 Task: Create a rule from the Recommended list, Task Added to this Project -> add SubTasks in the project AuraTech with SubTasks Gather and Analyse Requirements , Design and Implement Solution , System Test and UAT , Release to Production / Go Live
Action: Mouse moved to (461, 329)
Screenshot: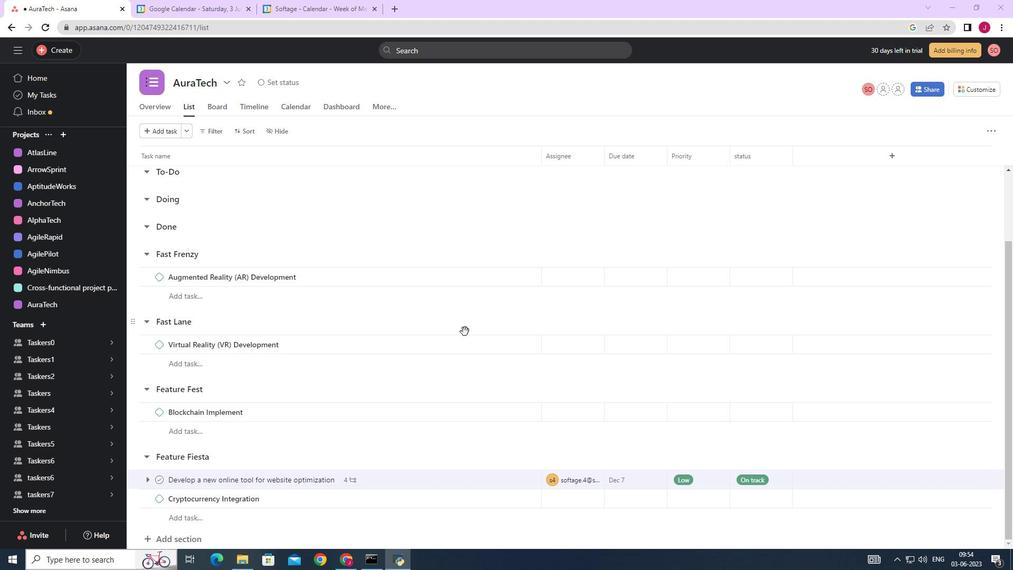 
Action: Mouse scrolled (461, 330) with delta (0, 0)
Screenshot: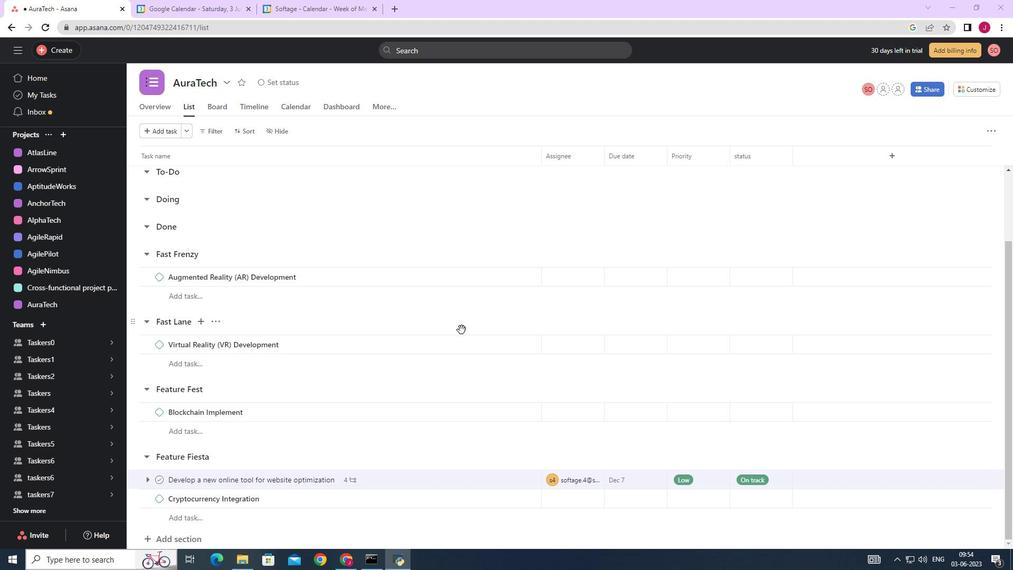 
Action: Mouse scrolled (461, 330) with delta (0, 0)
Screenshot: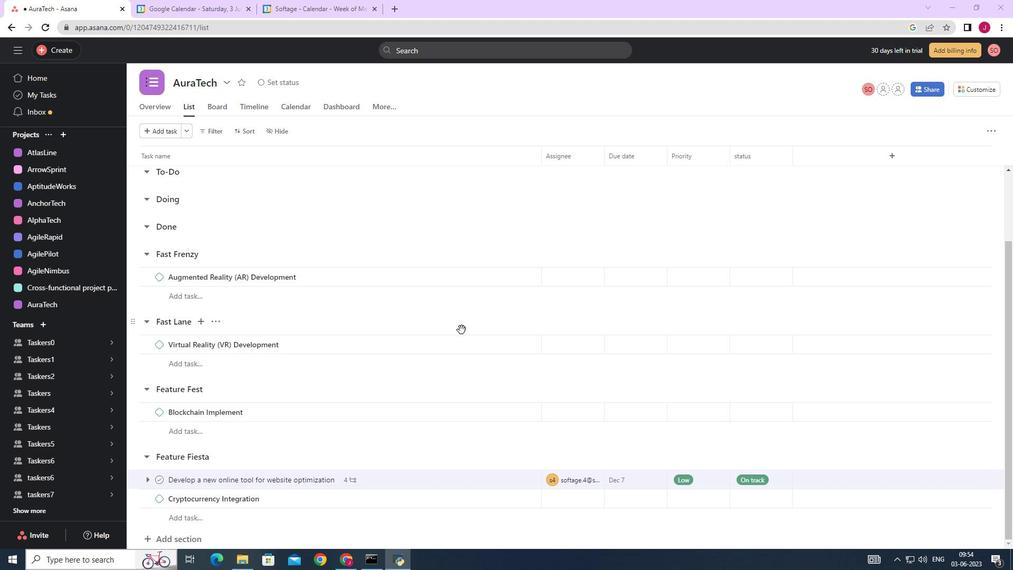 
Action: Mouse scrolled (461, 330) with delta (0, 0)
Screenshot: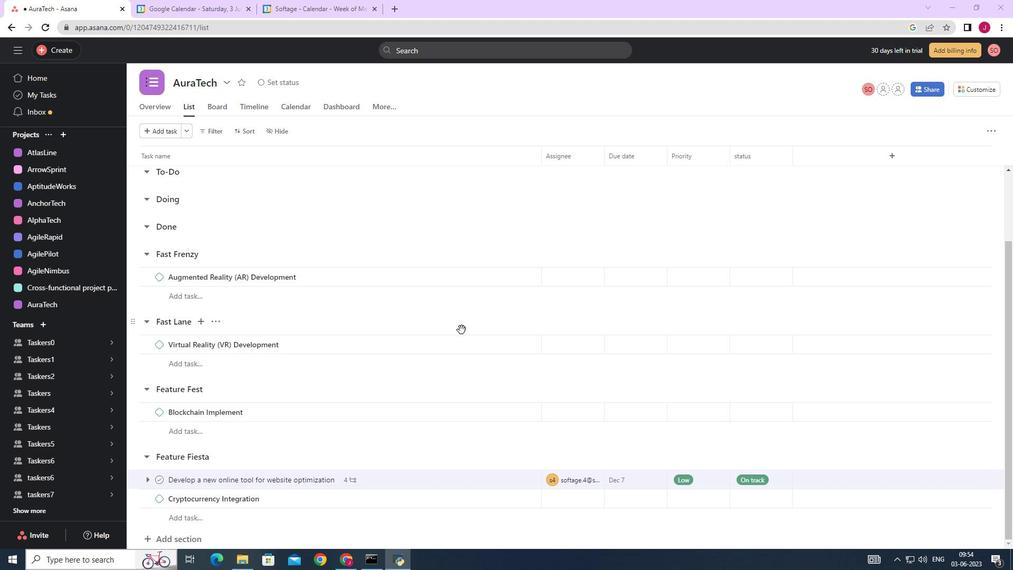 
Action: Mouse moved to (438, 309)
Screenshot: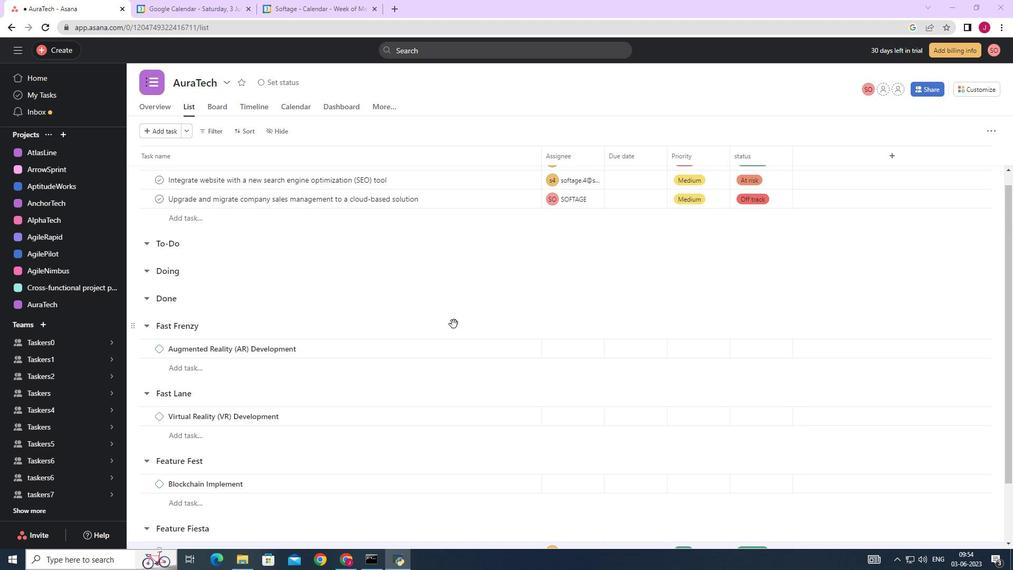 
Action: Mouse scrolled (438, 308) with delta (0, 0)
Screenshot: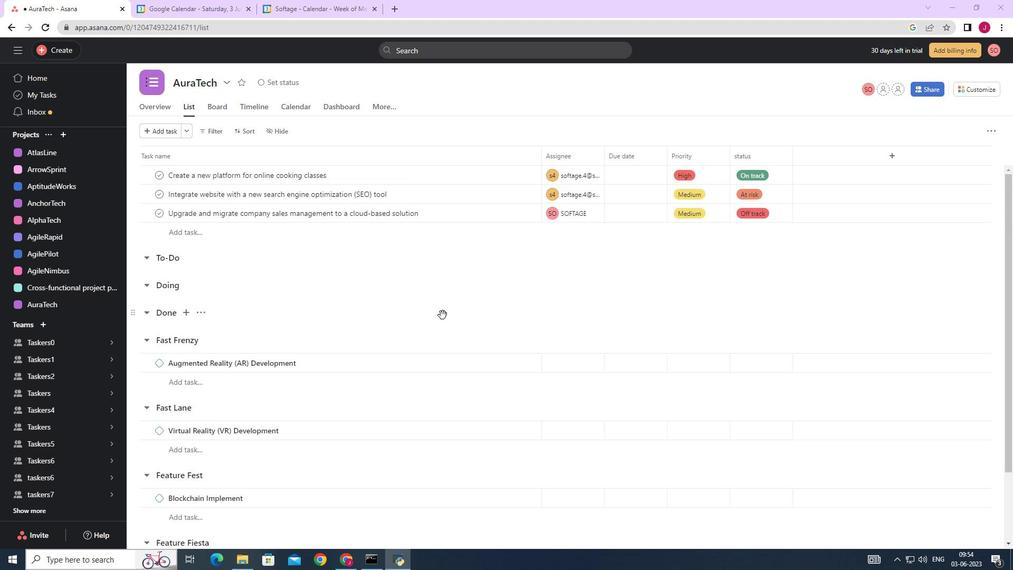 
Action: Mouse moved to (438, 309)
Screenshot: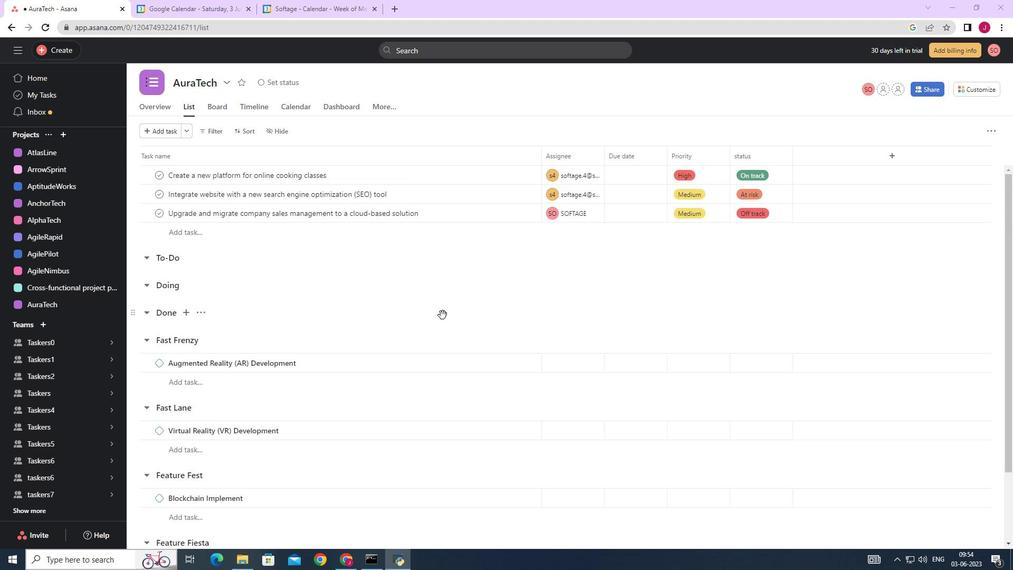 
Action: Mouse scrolled (438, 308) with delta (0, 0)
Screenshot: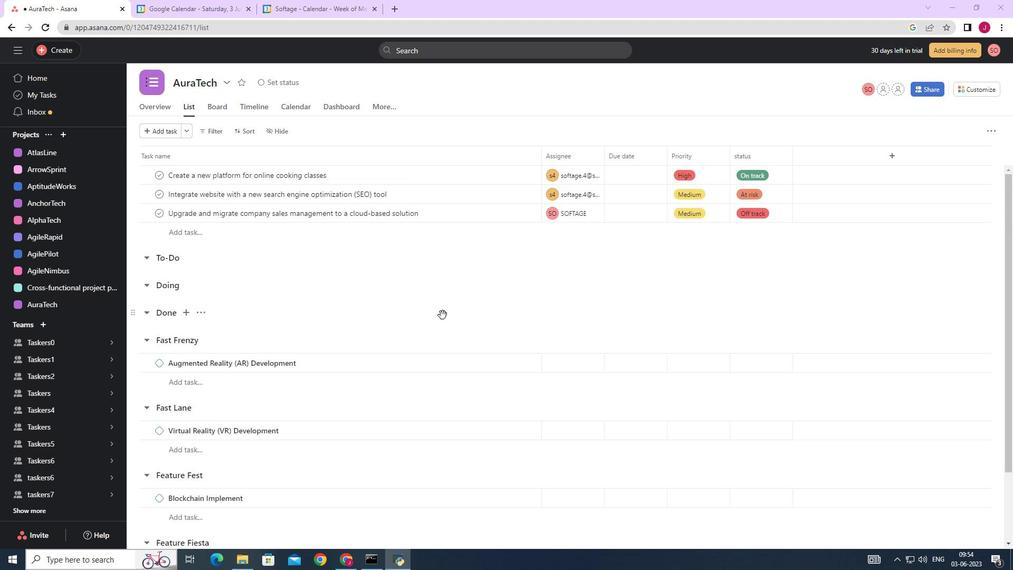 
Action: Mouse moved to (438, 308)
Screenshot: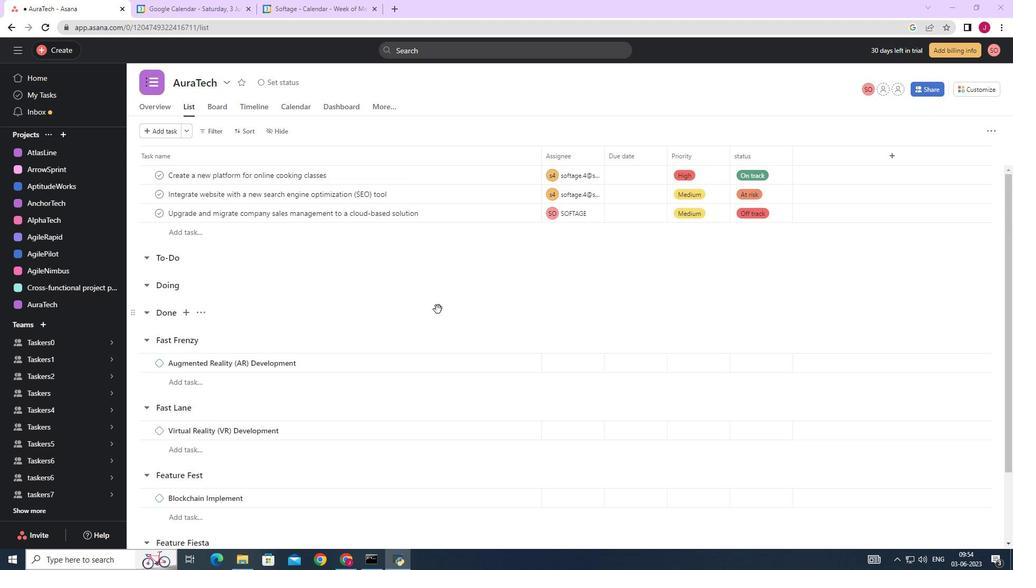 
Action: Mouse scrolled (438, 308) with delta (0, 0)
Screenshot: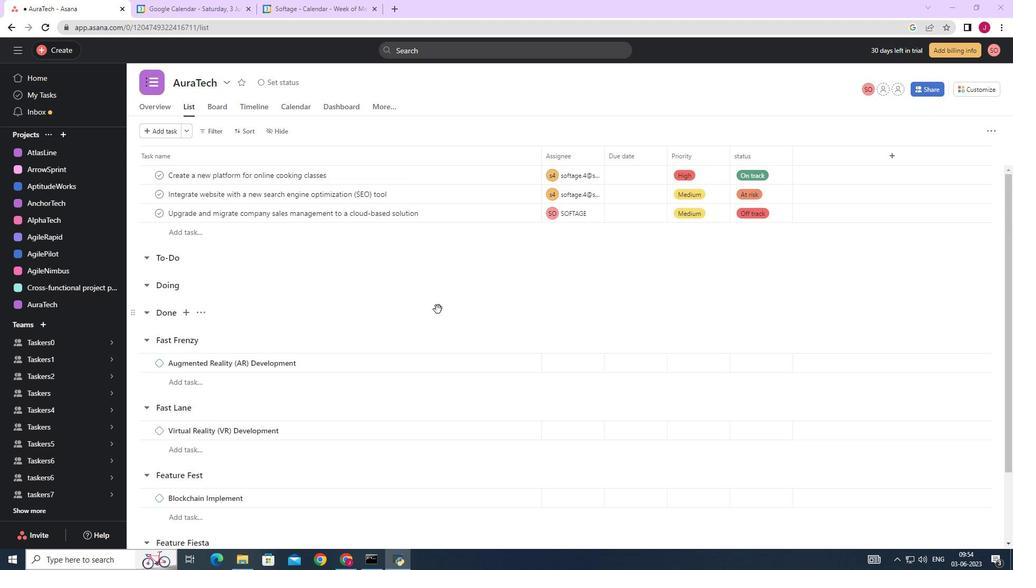 
Action: Mouse moved to (275, 287)
Screenshot: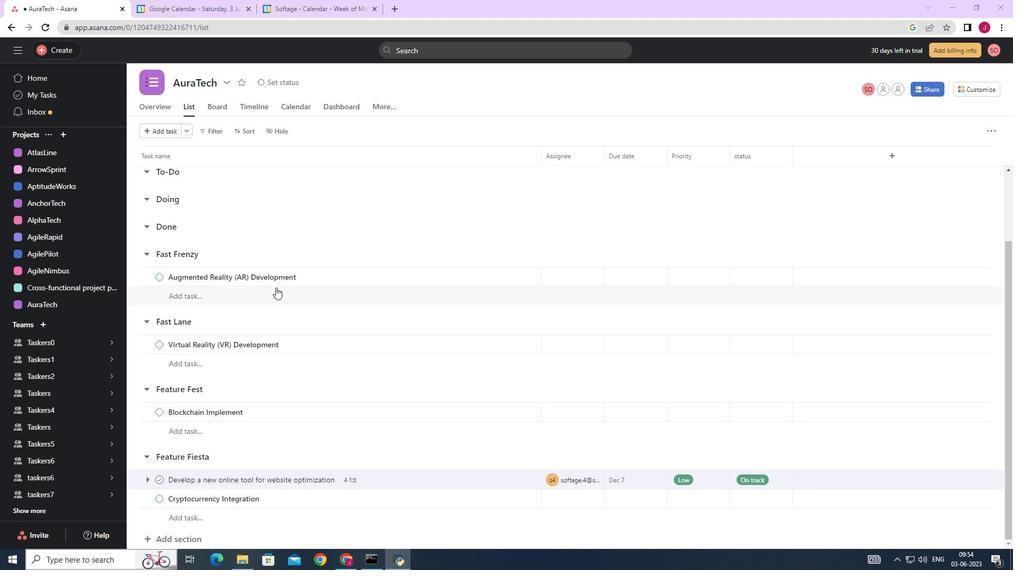 
Action: Mouse scrolled (275, 288) with delta (0, 0)
Screenshot: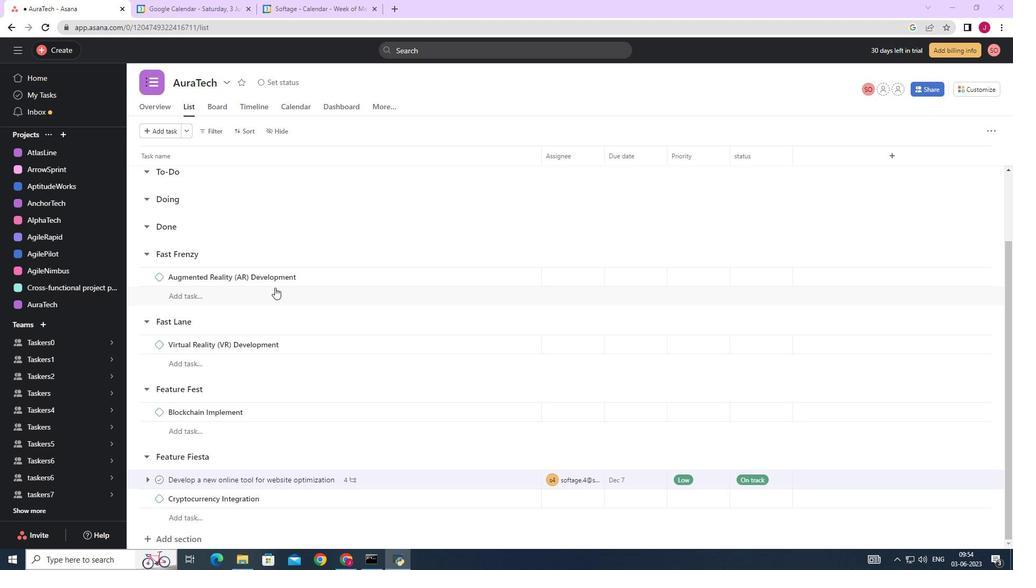 
Action: Mouse moved to (82, 229)
Screenshot: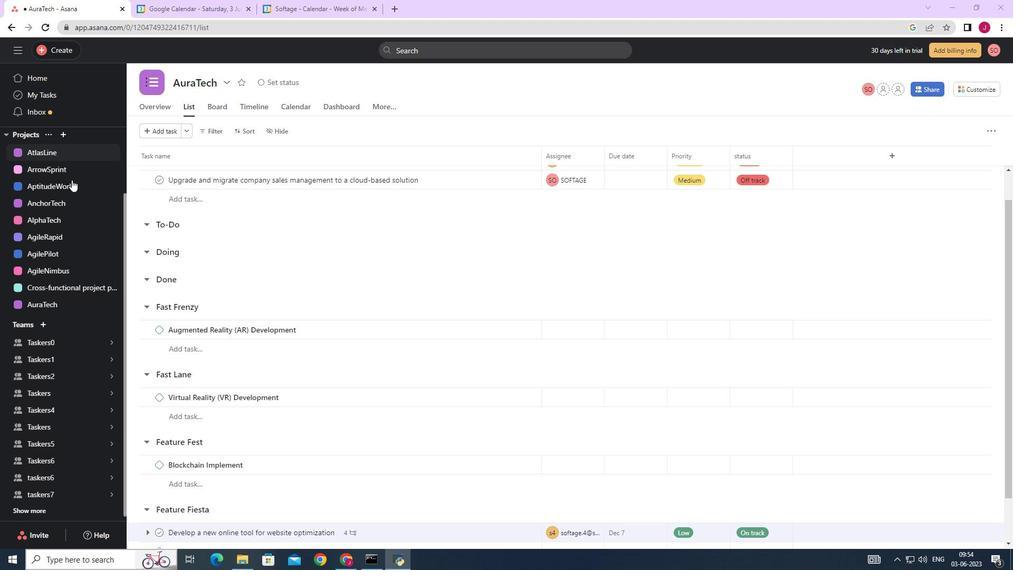 
Action: Mouse scrolled (82, 229) with delta (0, 0)
Screenshot: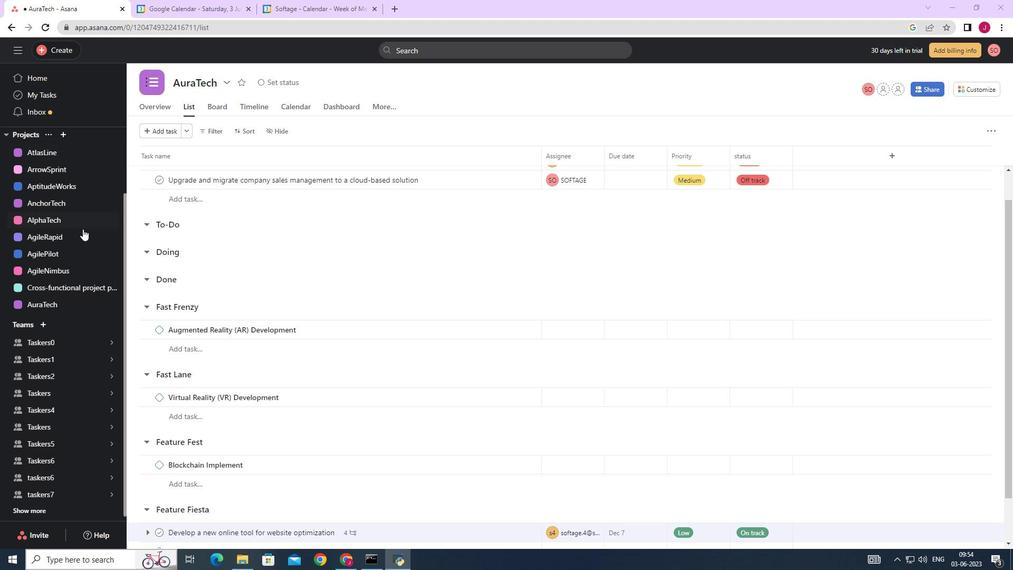 
Action: Mouse scrolled (82, 229) with delta (0, 0)
Screenshot: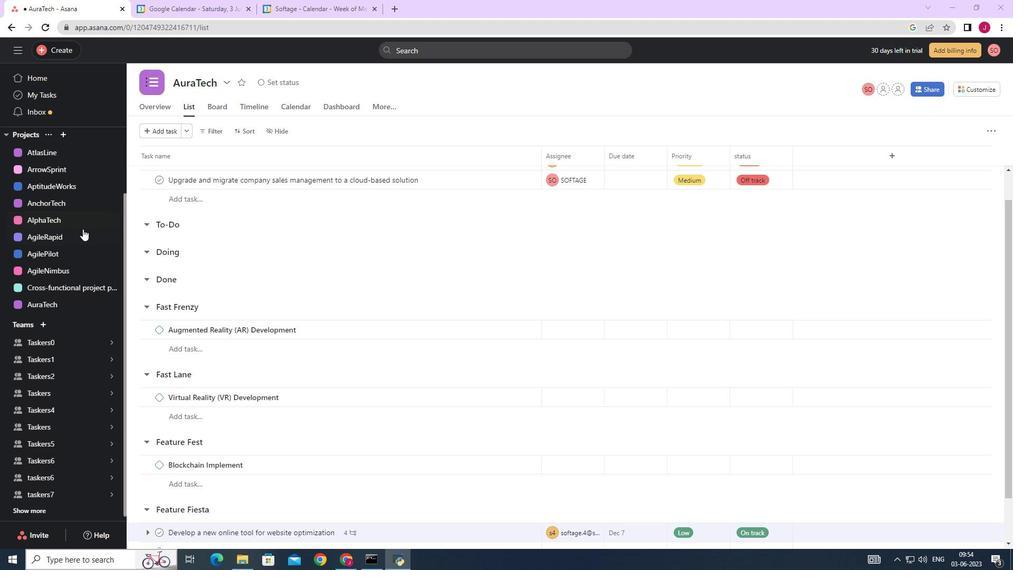 
Action: Mouse scrolled (82, 229) with delta (0, 0)
Screenshot: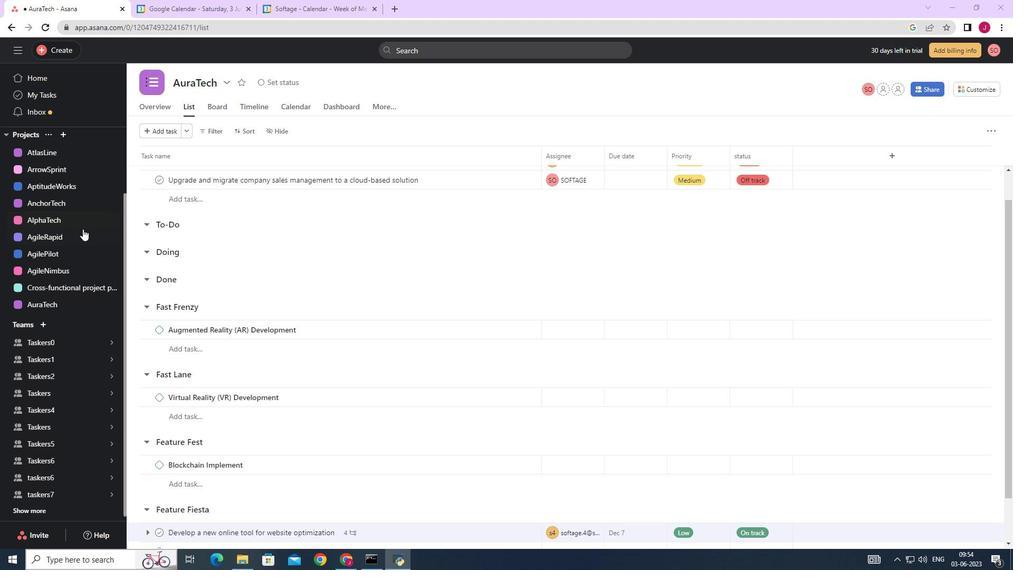 
Action: Mouse moved to (80, 226)
Screenshot: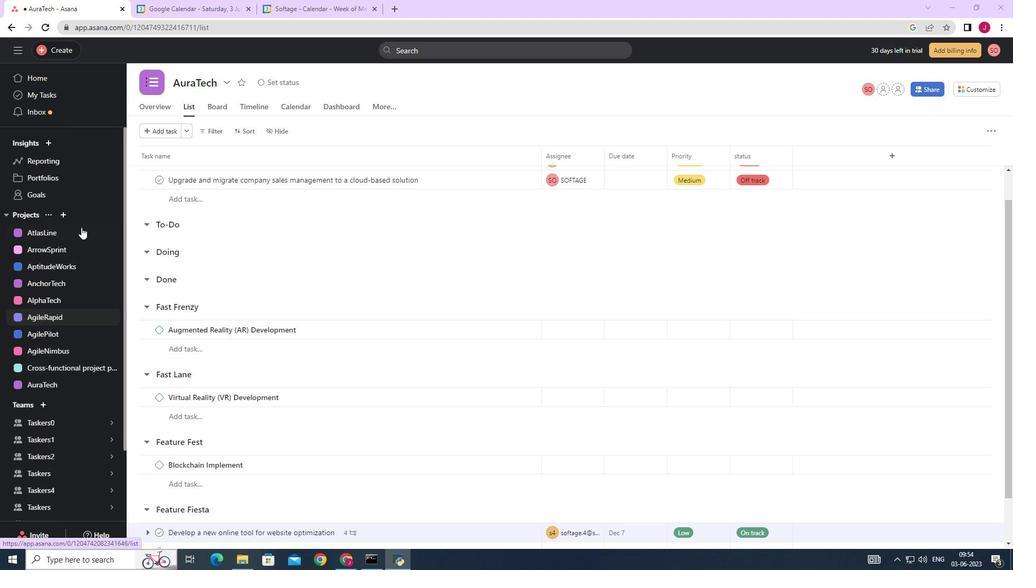 
Action: Mouse scrolled (80, 226) with delta (0, 0)
Screenshot: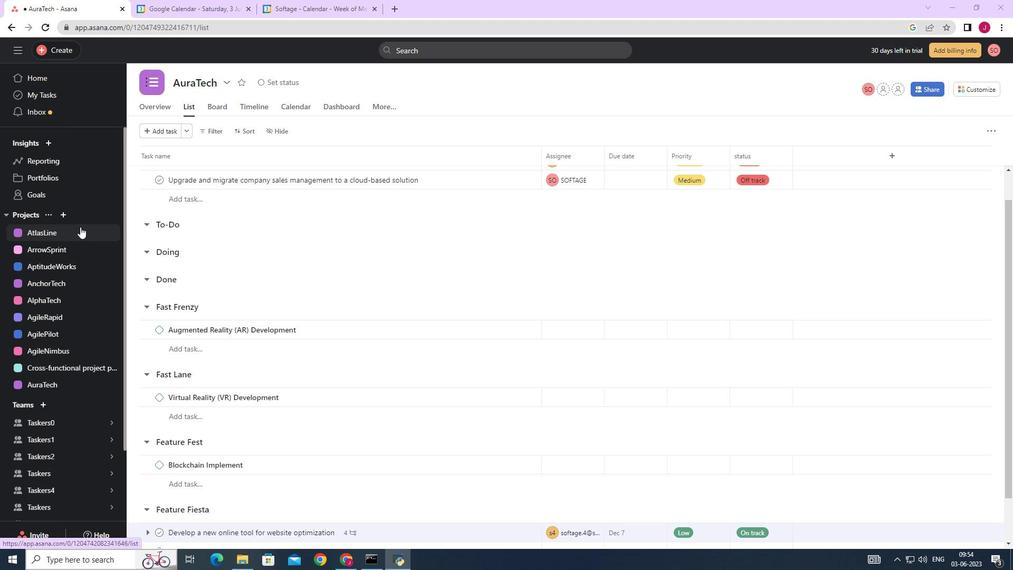 
Action: Mouse scrolled (80, 226) with delta (0, 0)
Screenshot: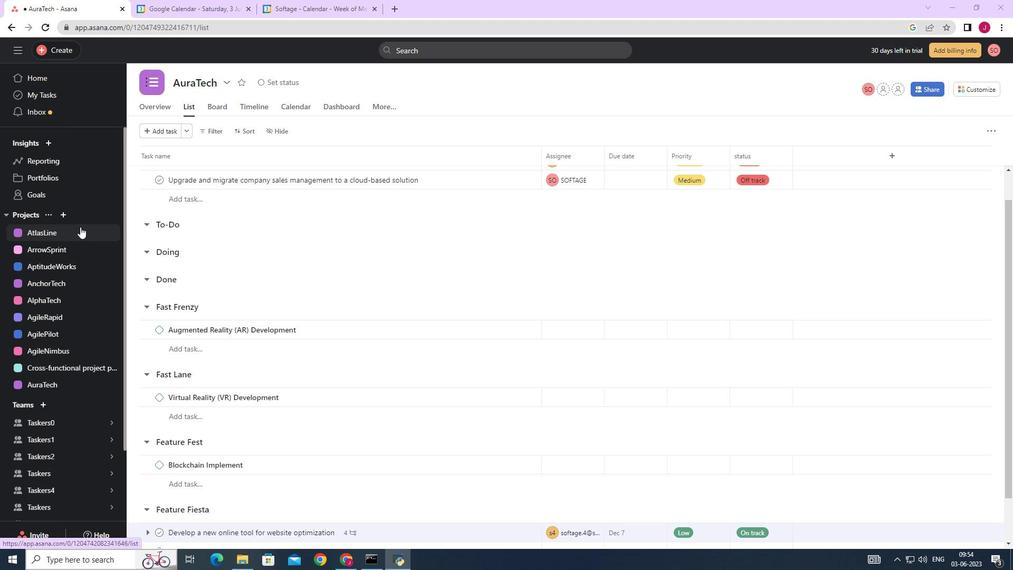
Action: Mouse scrolled (80, 226) with delta (0, 0)
Screenshot: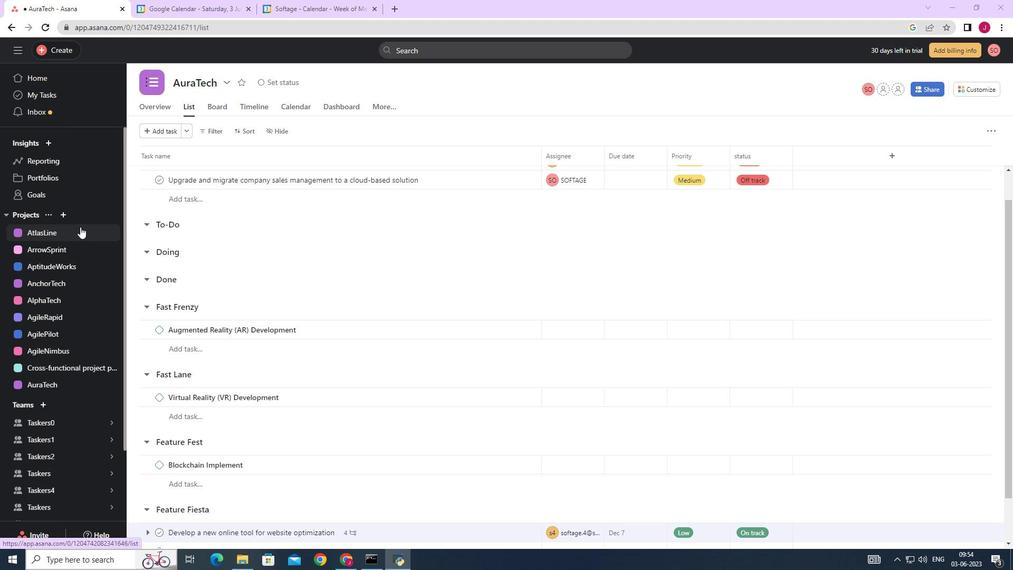 
Action: Mouse scrolled (80, 226) with delta (0, 0)
Screenshot: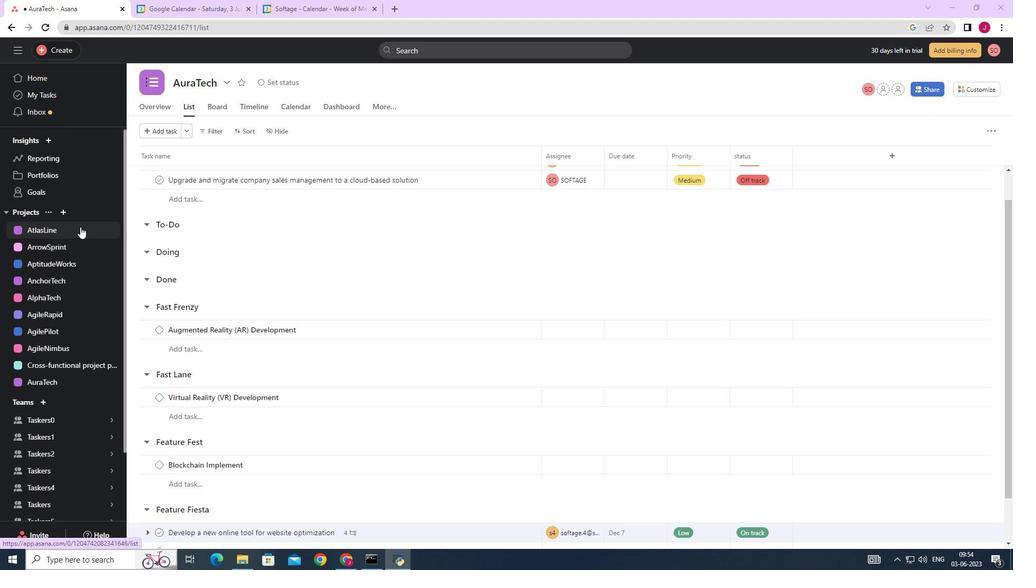 
Action: Mouse moved to (507, 328)
Screenshot: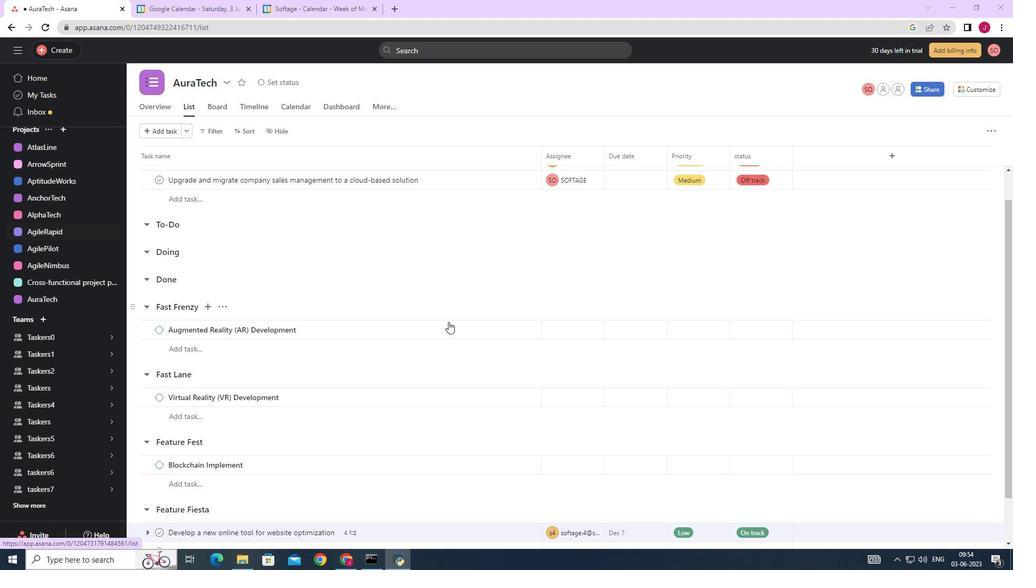 
Action: Mouse scrolled (507, 328) with delta (0, 0)
Screenshot: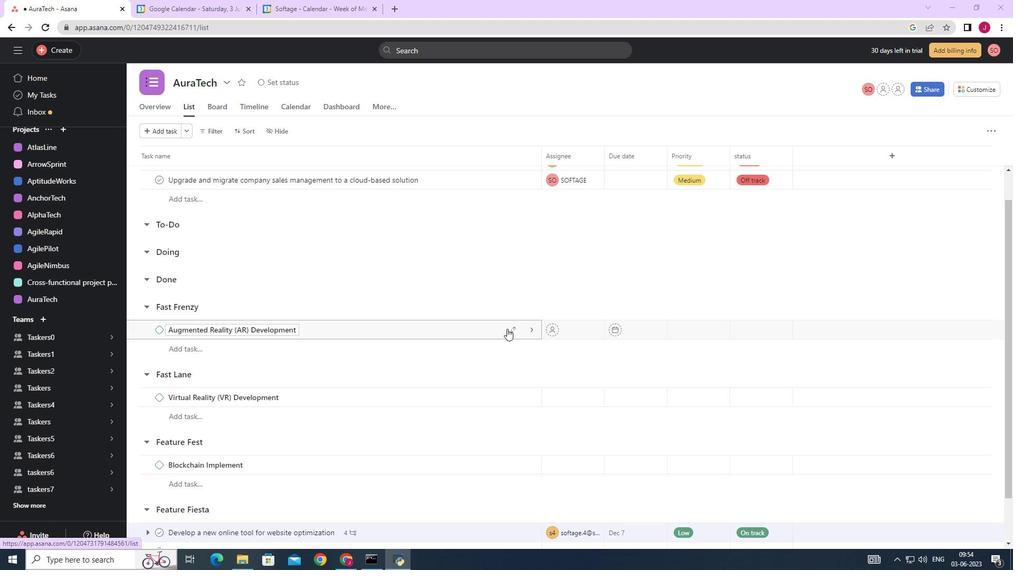 
Action: Mouse scrolled (507, 328) with delta (0, 0)
Screenshot: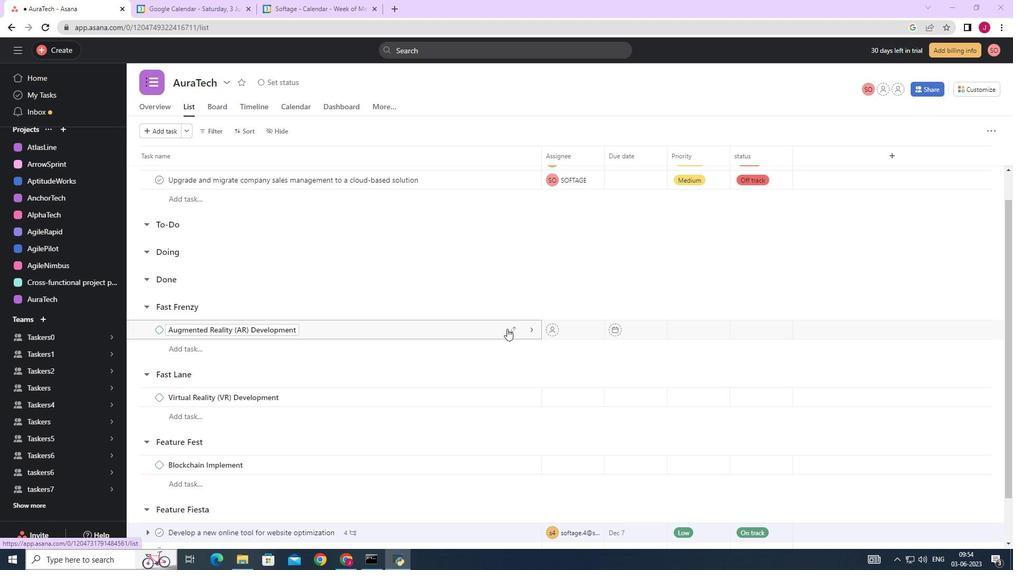 
Action: Mouse scrolled (507, 328) with delta (0, 0)
Screenshot: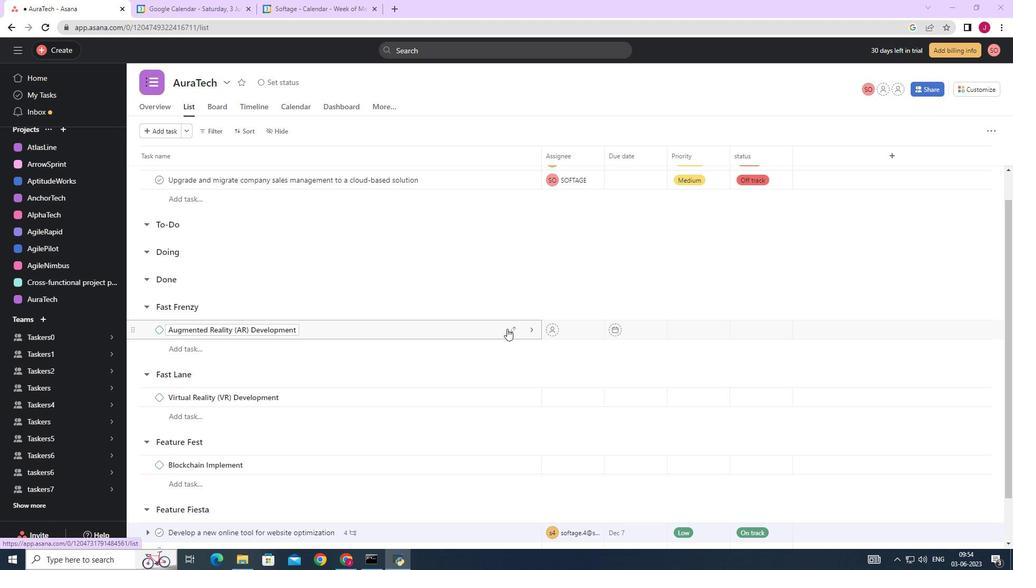 
Action: Mouse scrolled (507, 328) with delta (0, 0)
Screenshot: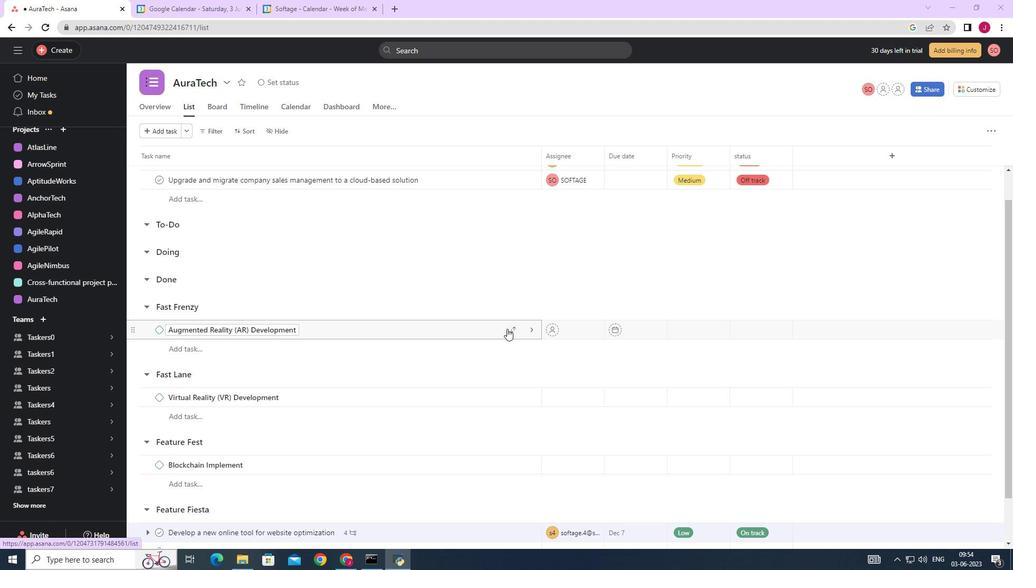 
Action: Mouse moved to (476, 339)
Screenshot: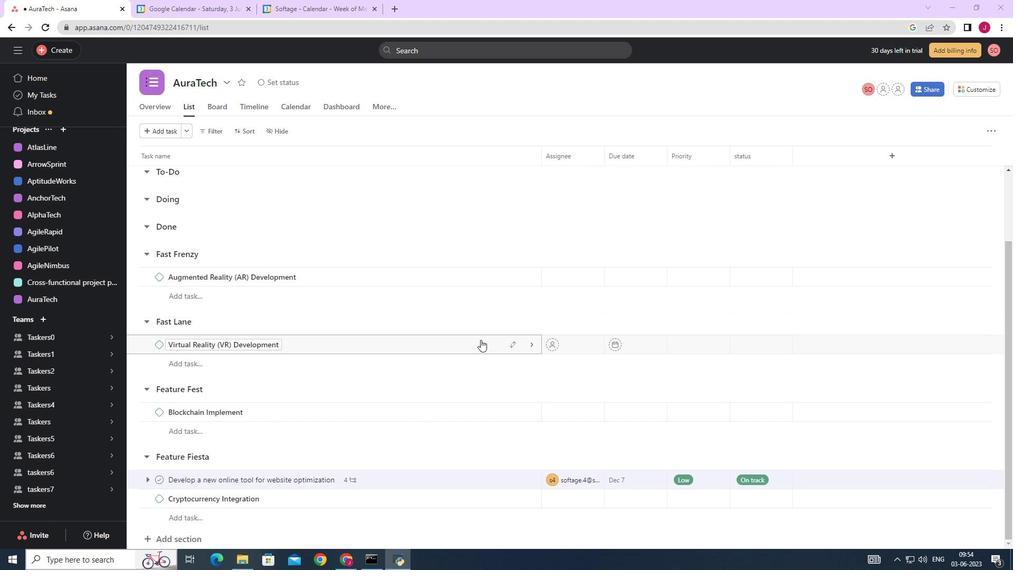 
Action: Mouse scrolled (476, 339) with delta (0, 0)
Screenshot: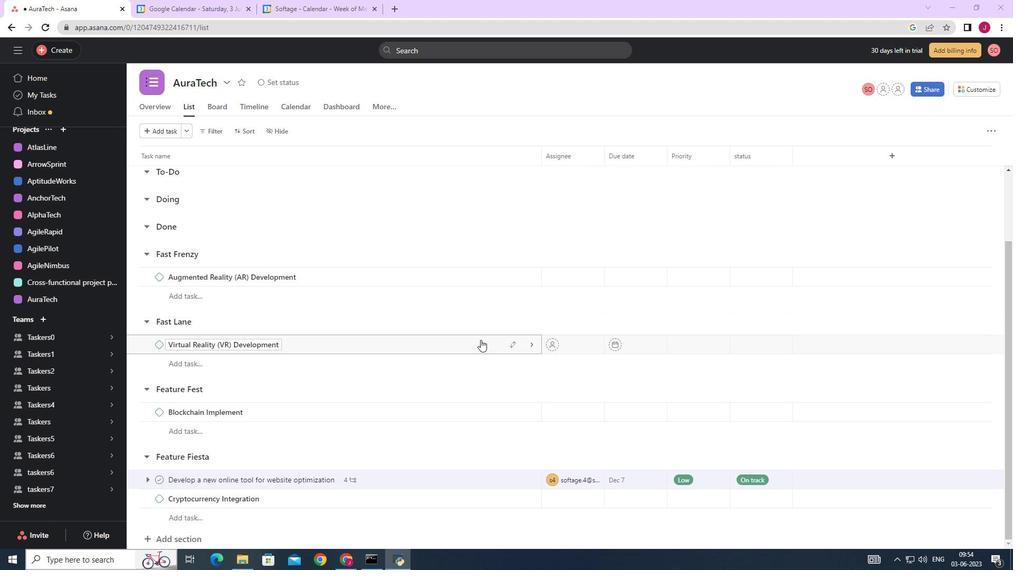 
Action: Mouse scrolled (476, 339) with delta (0, 0)
Screenshot: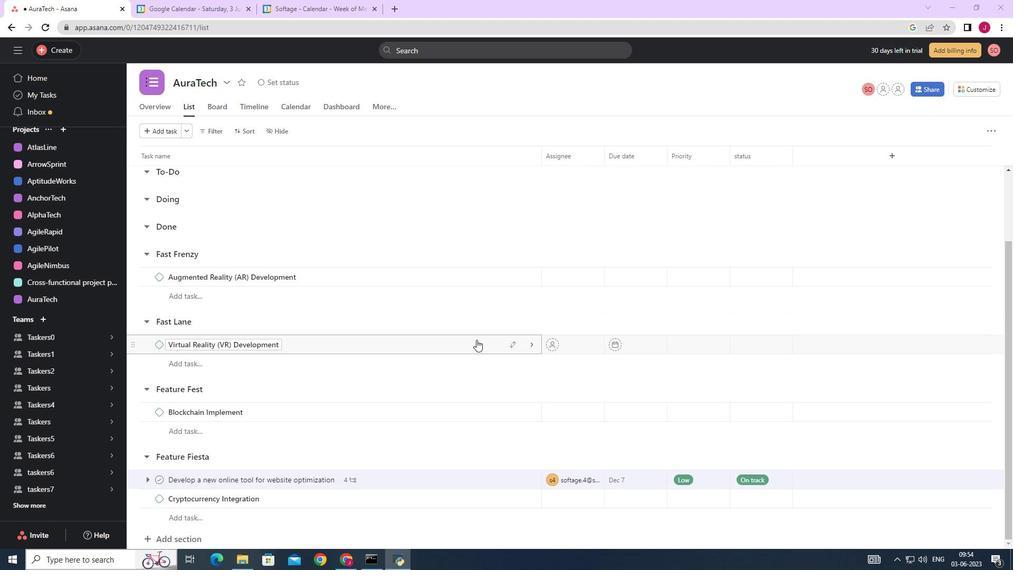 
Action: Mouse scrolled (476, 339) with delta (0, 0)
Screenshot: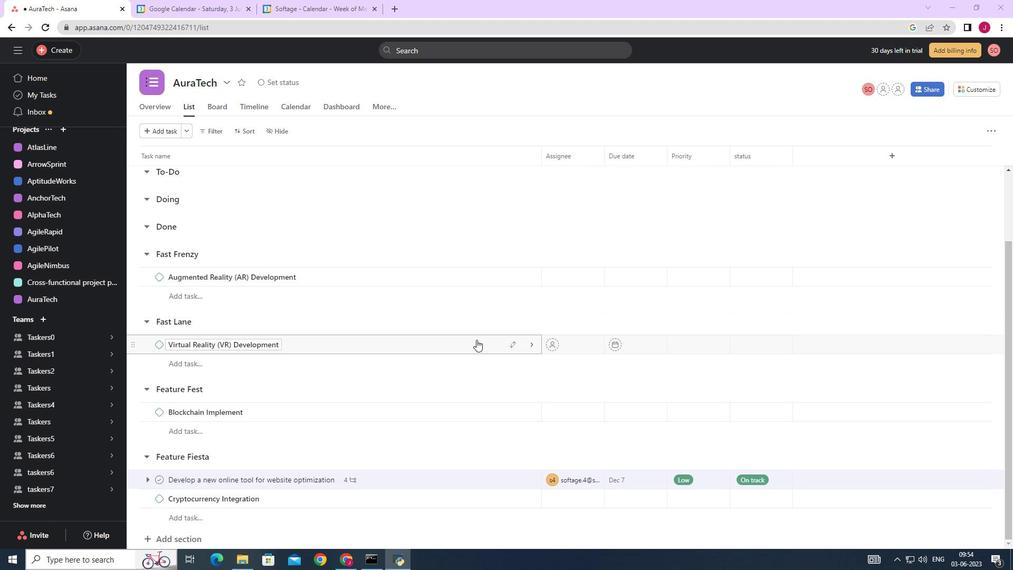 
Action: Mouse scrolled (476, 339) with delta (0, 0)
Screenshot: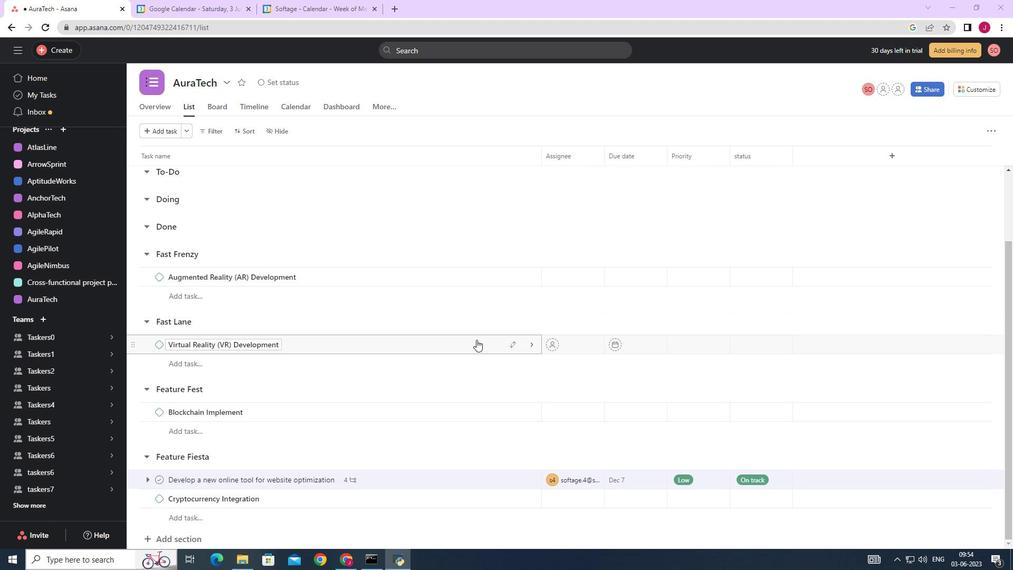
Action: Mouse scrolled (476, 339) with delta (0, 0)
Screenshot: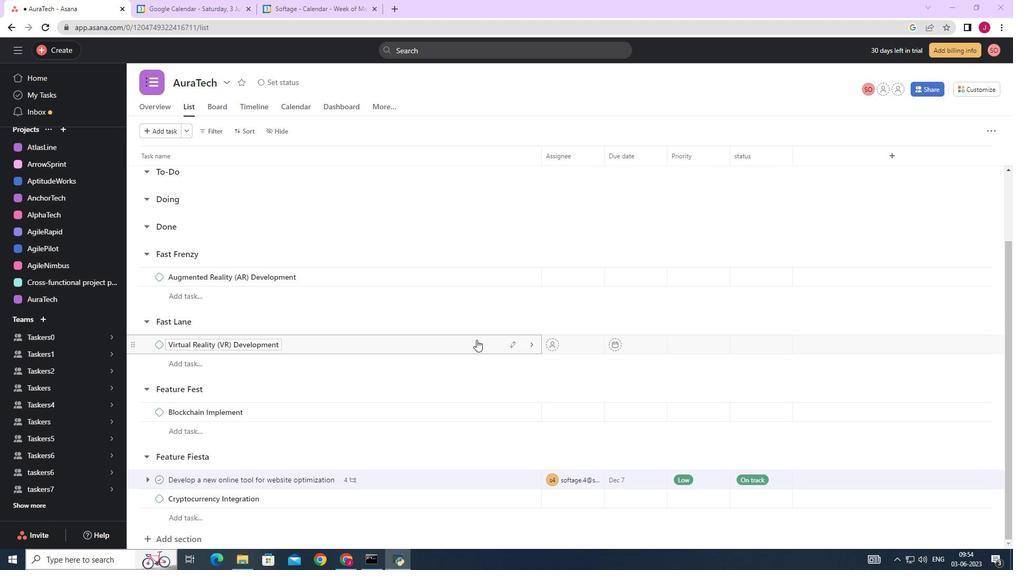 
Action: Mouse moved to (991, 90)
Screenshot: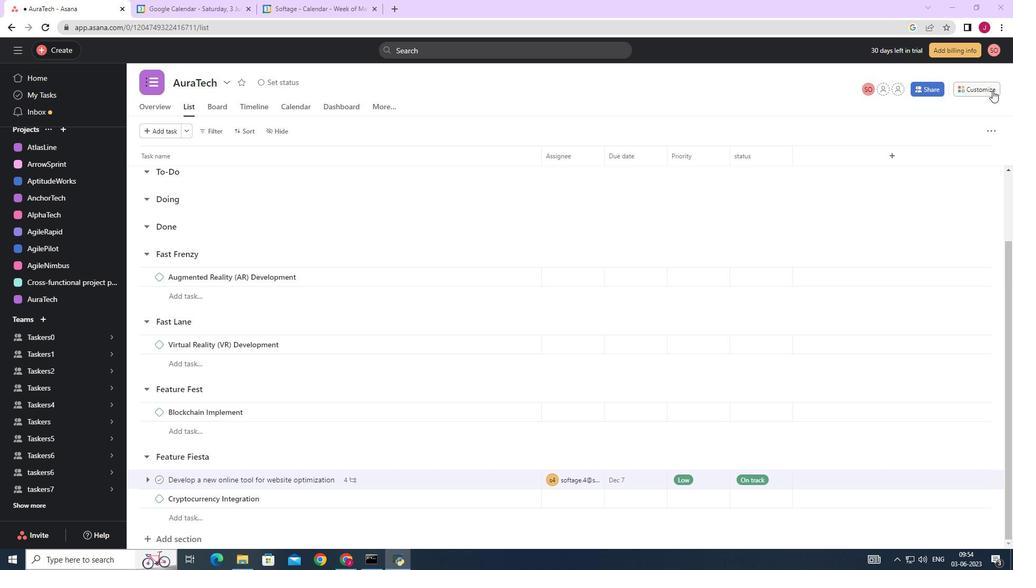 
Action: Mouse pressed left at (991, 90)
Screenshot: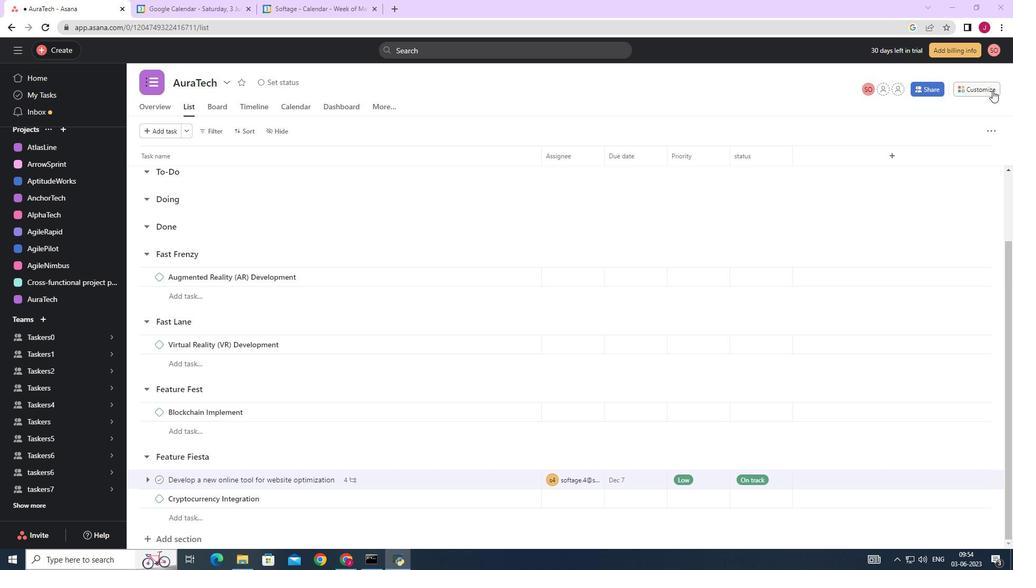 
Action: Mouse moved to (790, 224)
Screenshot: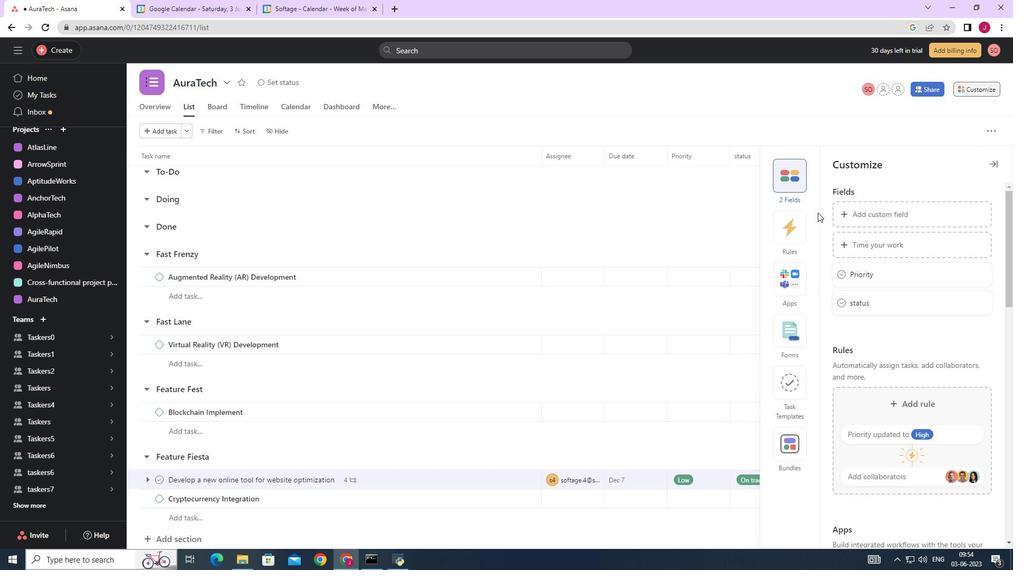 
Action: Mouse pressed left at (790, 224)
Screenshot: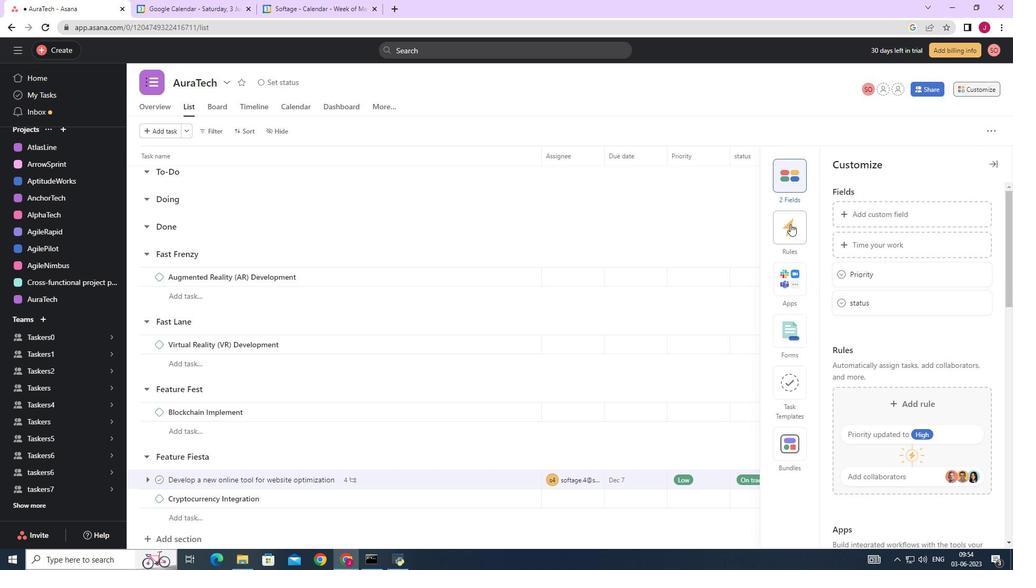 
Action: Mouse moved to (883, 247)
Screenshot: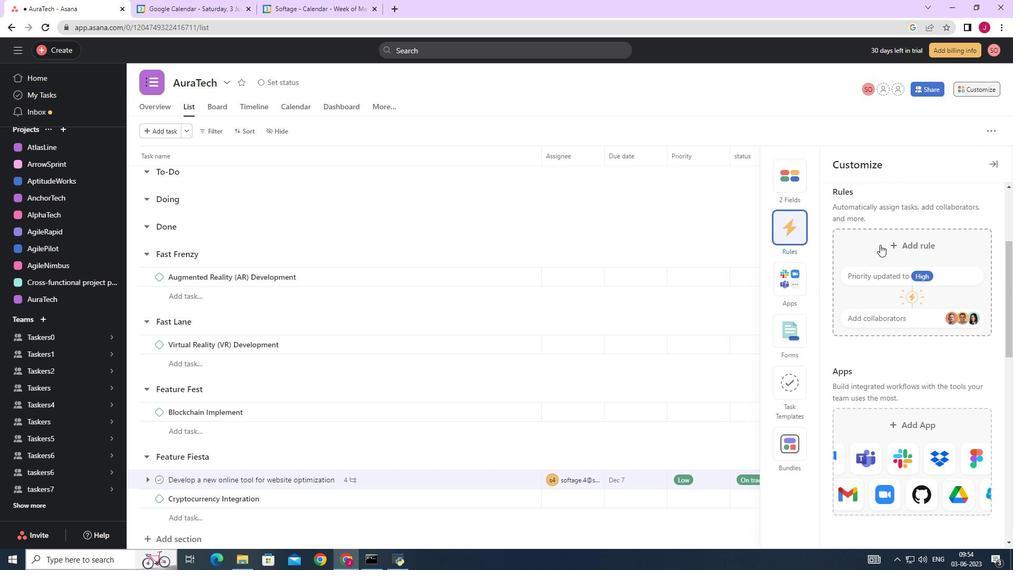 
Action: Mouse pressed left at (883, 247)
Screenshot: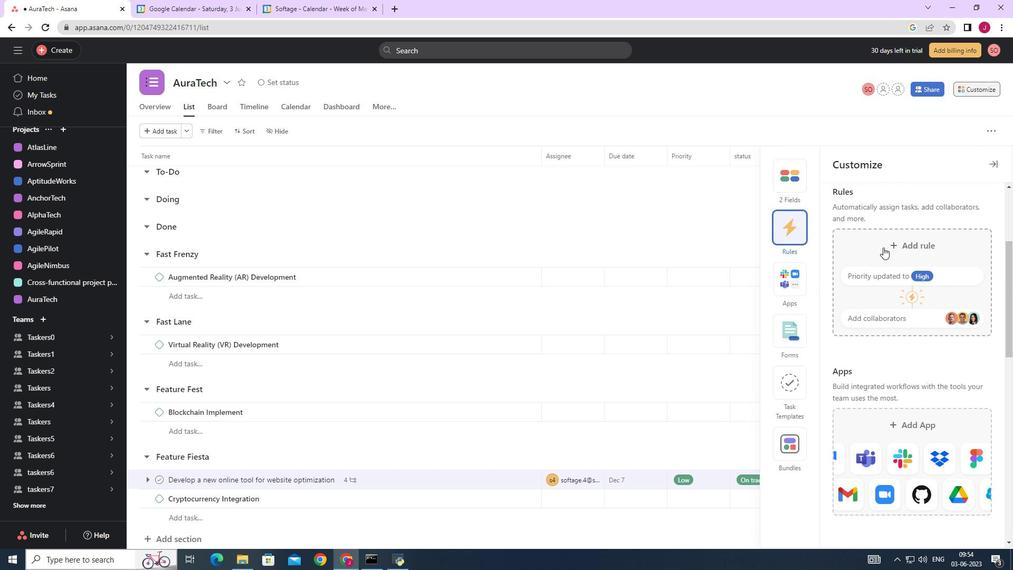 
Action: Mouse moved to (419, 147)
Screenshot: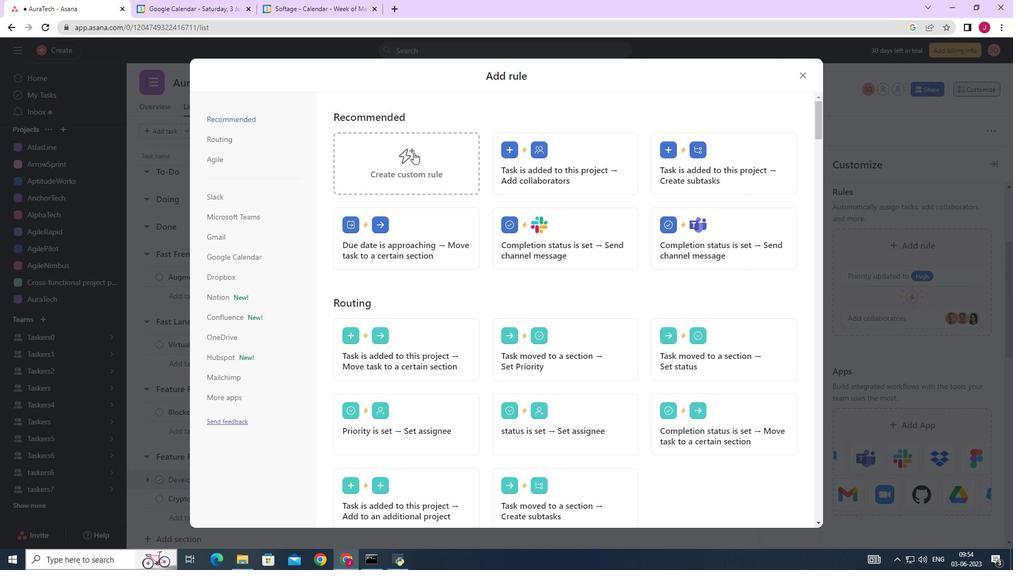 
Action: Mouse pressed left at (419, 147)
Screenshot: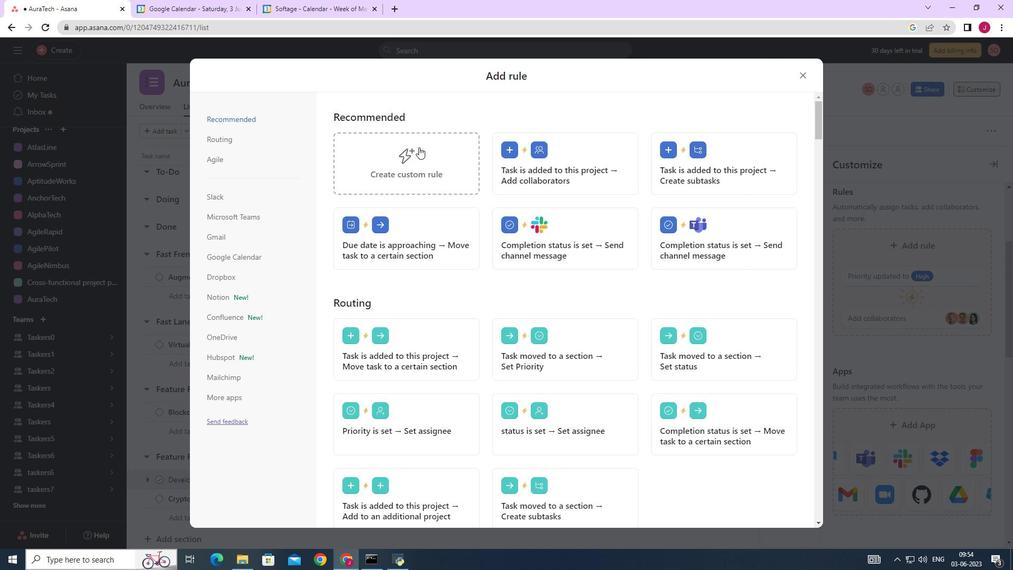 
Action: Mouse moved to (508, 282)
Screenshot: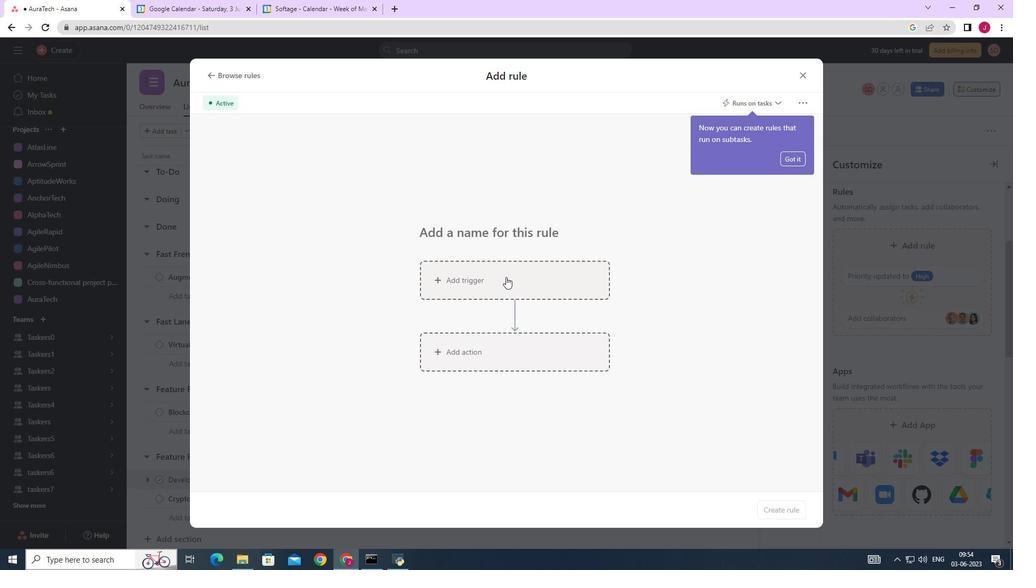 
Action: Mouse pressed left at (508, 282)
Screenshot: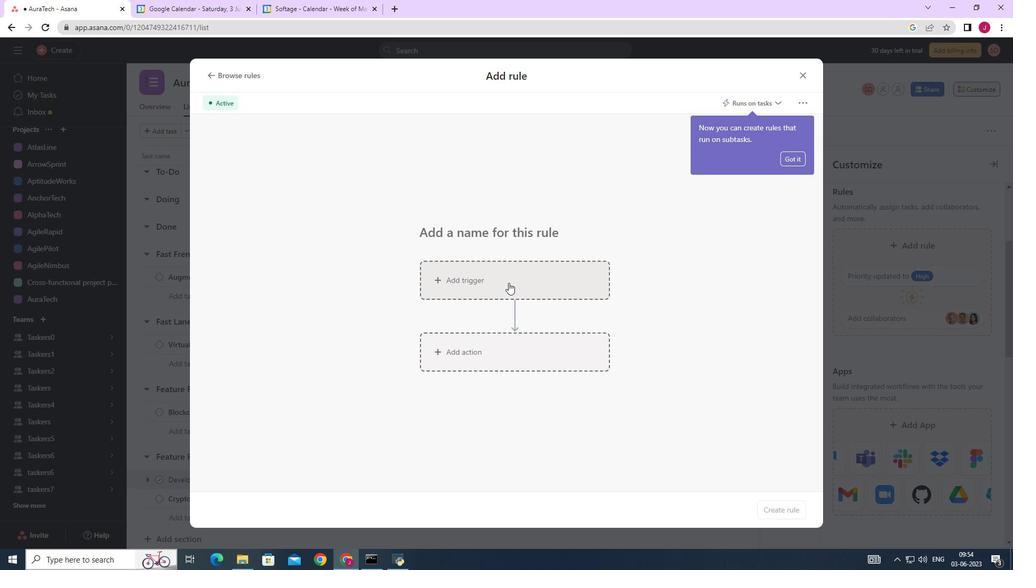 
Action: Mouse moved to (437, 350)
Screenshot: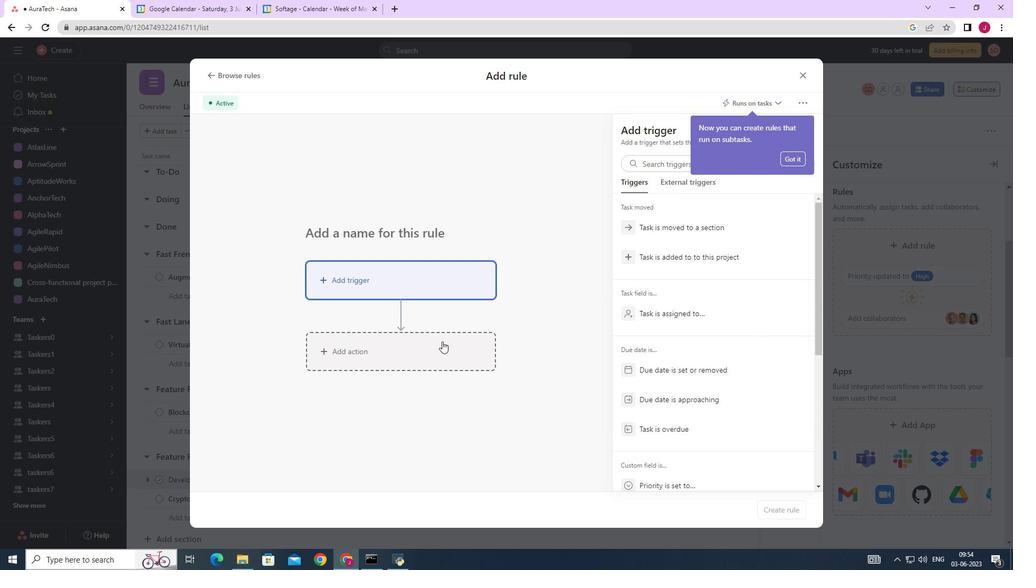 
Action: Mouse pressed left at (437, 350)
Screenshot: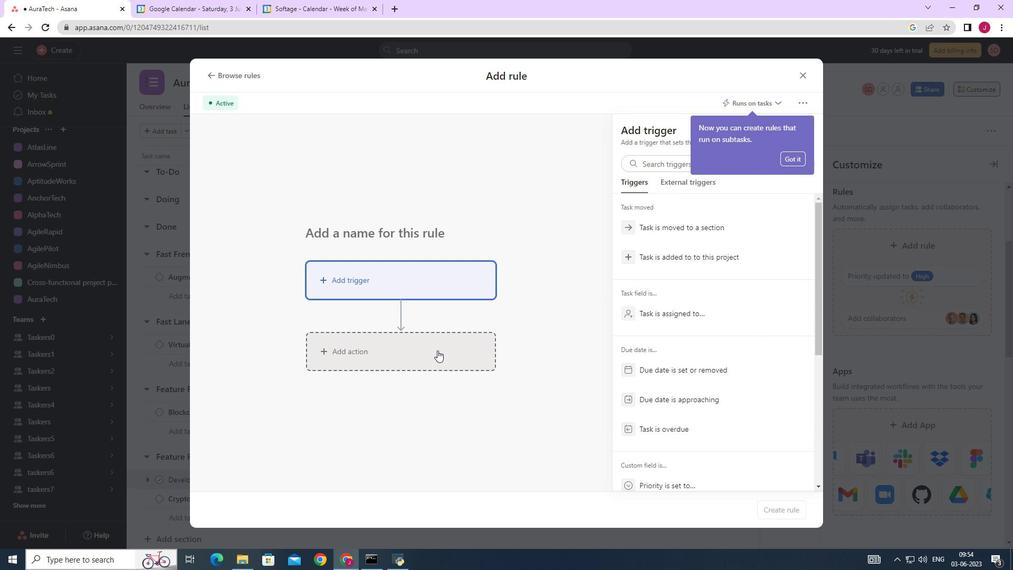 
Action: Mouse moved to (739, 308)
Screenshot: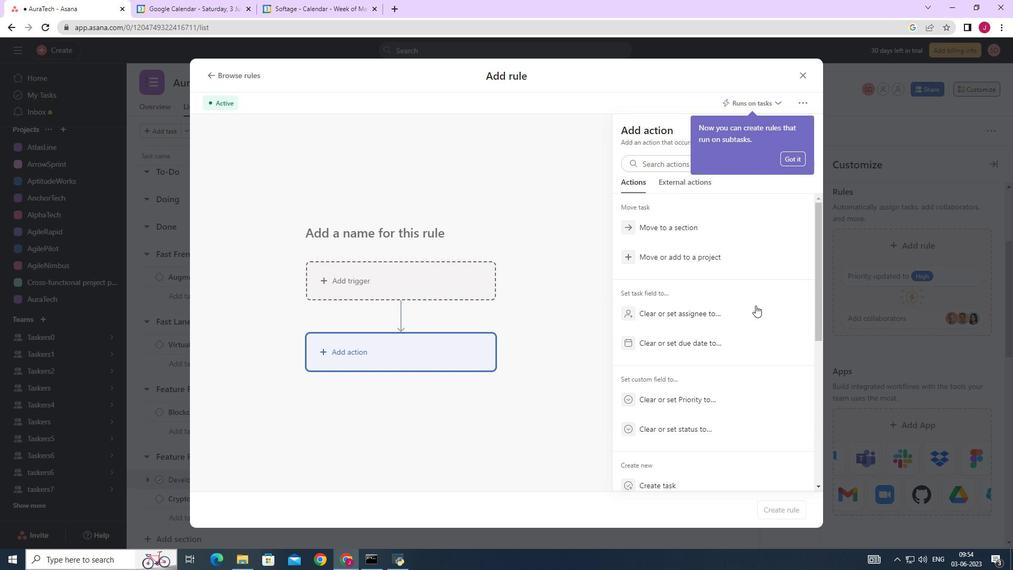 
Action: Mouse scrolled (739, 307) with delta (0, 0)
Screenshot: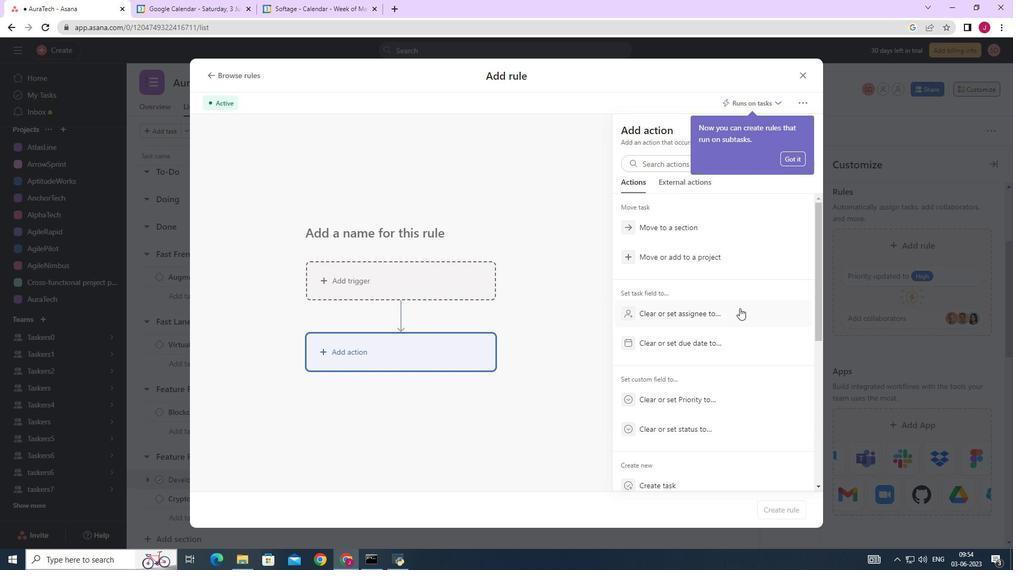 
Action: Mouse moved to (739, 308)
Screenshot: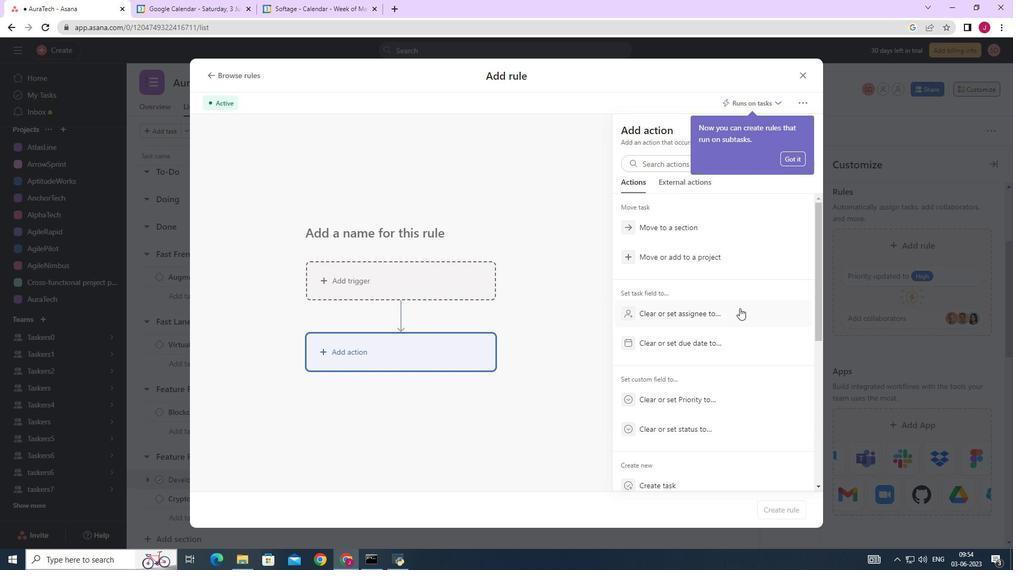 
Action: Mouse scrolled (739, 308) with delta (0, 0)
Screenshot: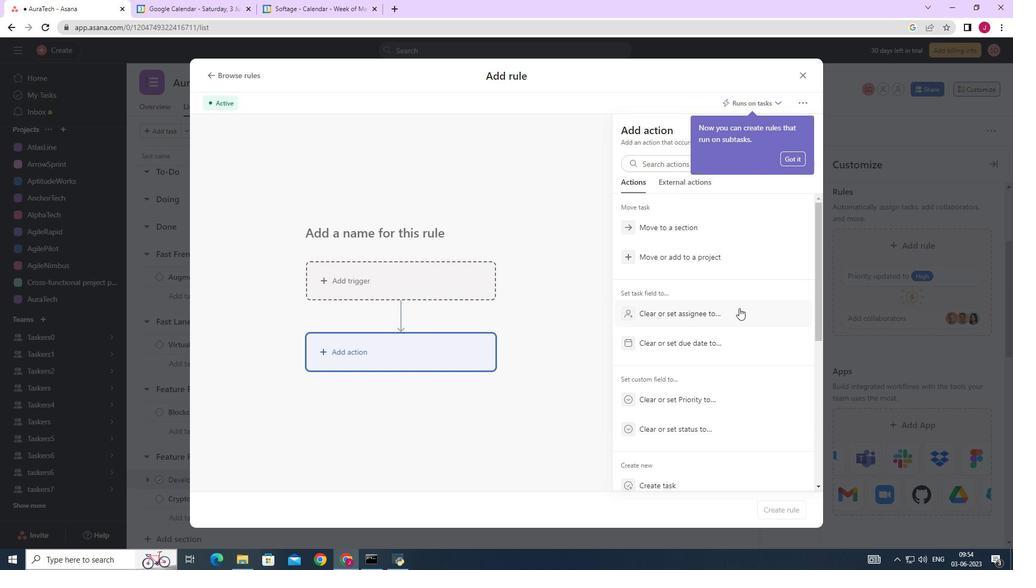 
Action: Mouse scrolled (739, 308) with delta (0, 0)
Screenshot: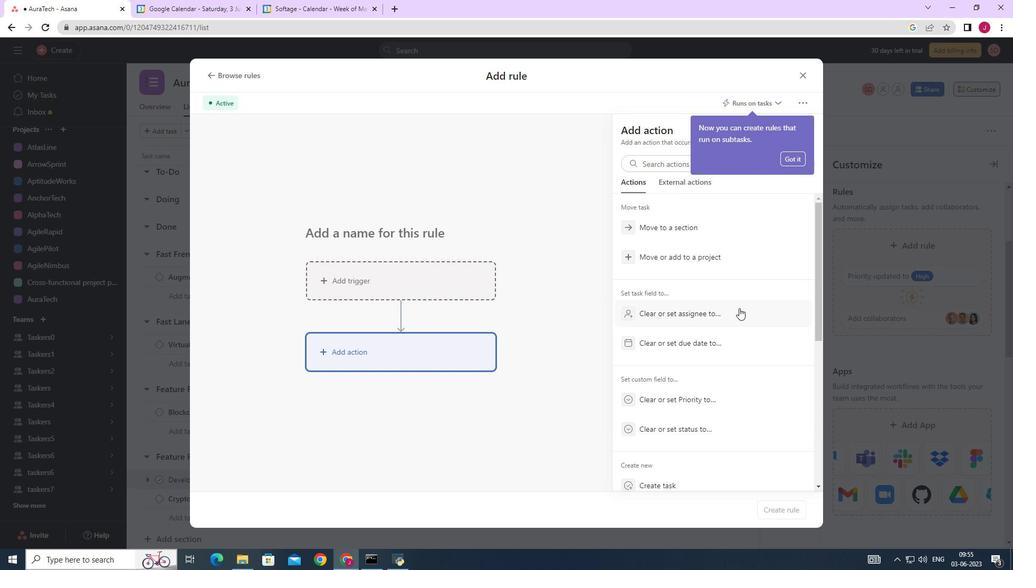 
Action: Mouse scrolled (739, 308) with delta (0, 0)
Screenshot: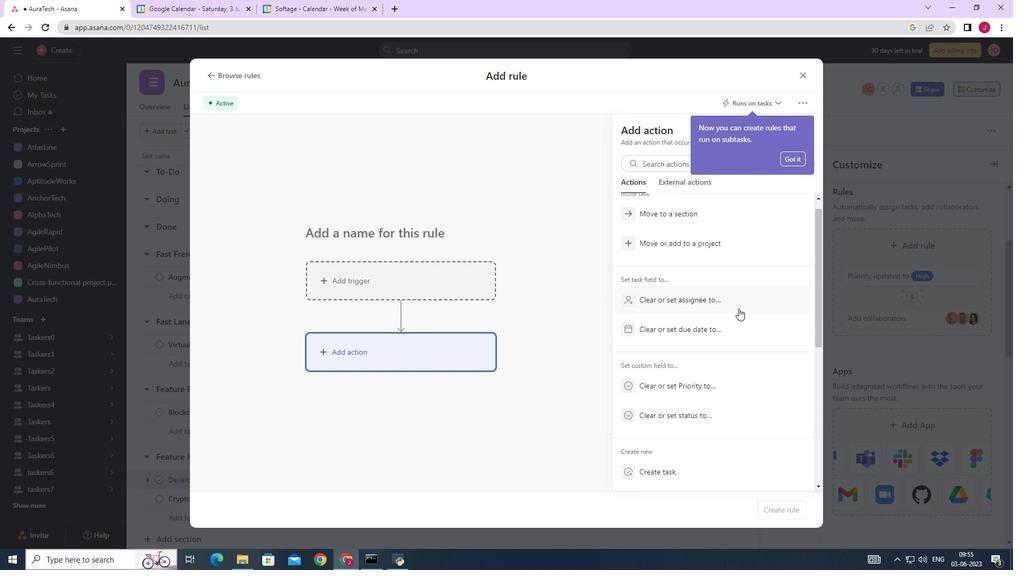
Action: Mouse moved to (795, 158)
Screenshot: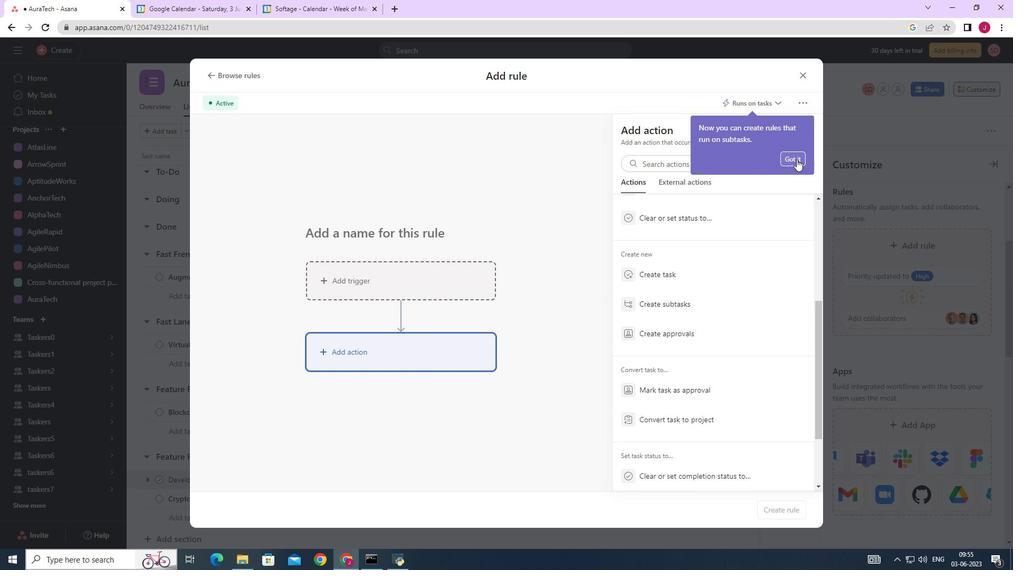 
Action: Mouse pressed left at (795, 158)
Screenshot: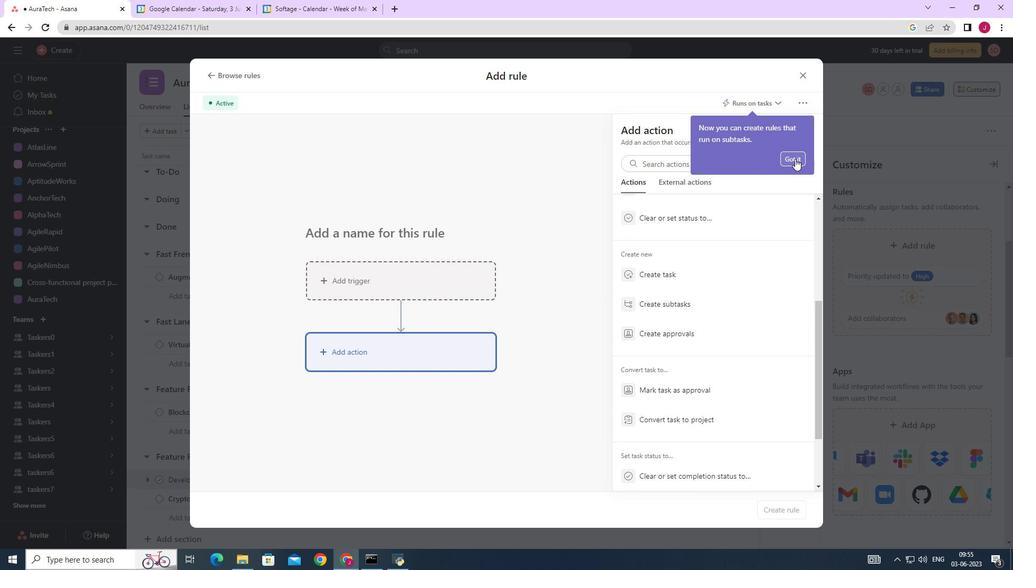 
Action: Mouse moved to (719, 286)
Screenshot: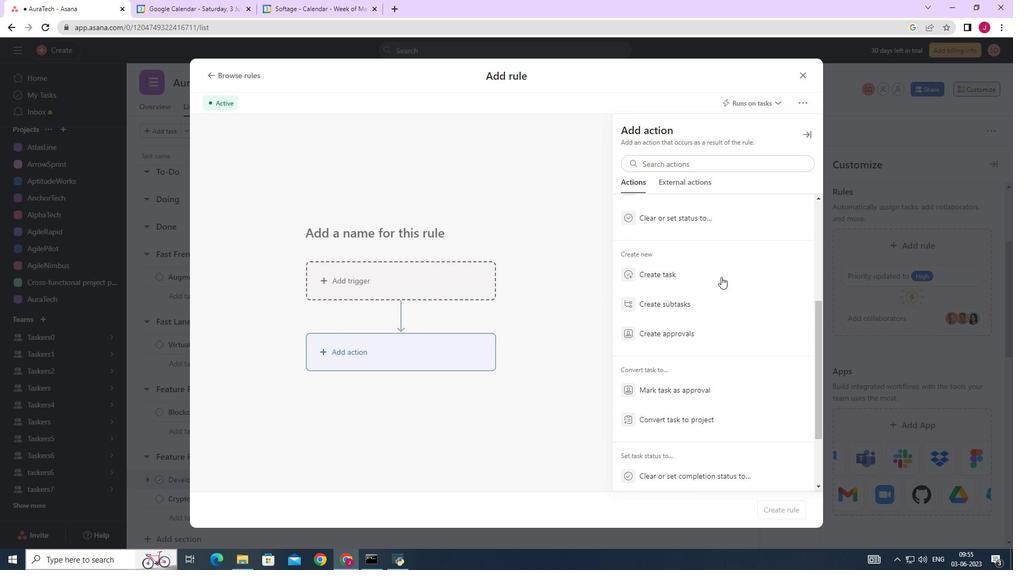 
Action: Mouse scrolled (719, 286) with delta (0, 0)
Screenshot: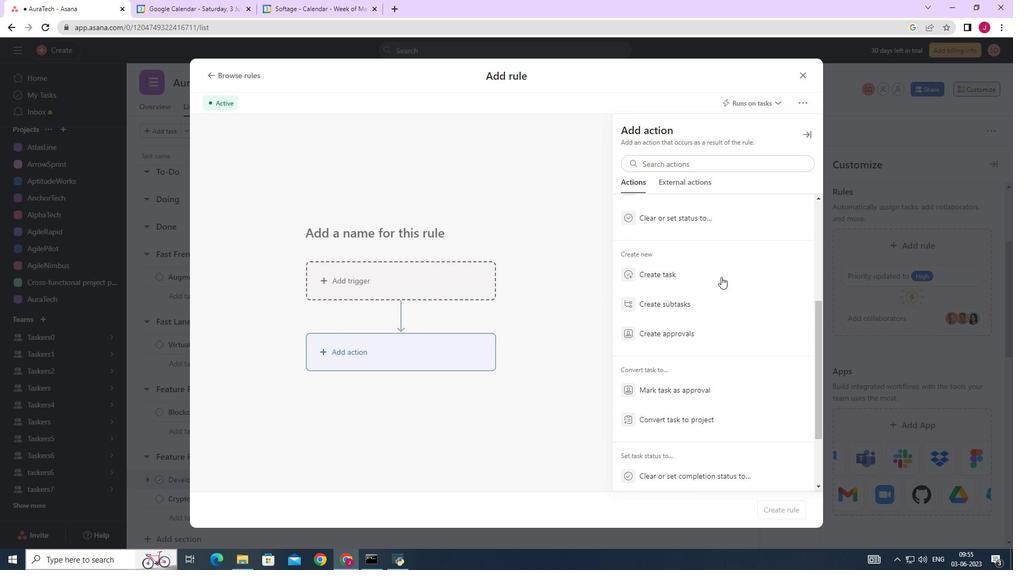 
Action: Mouse scrolled (719, 286) with delta (0, 0)
Screenshot: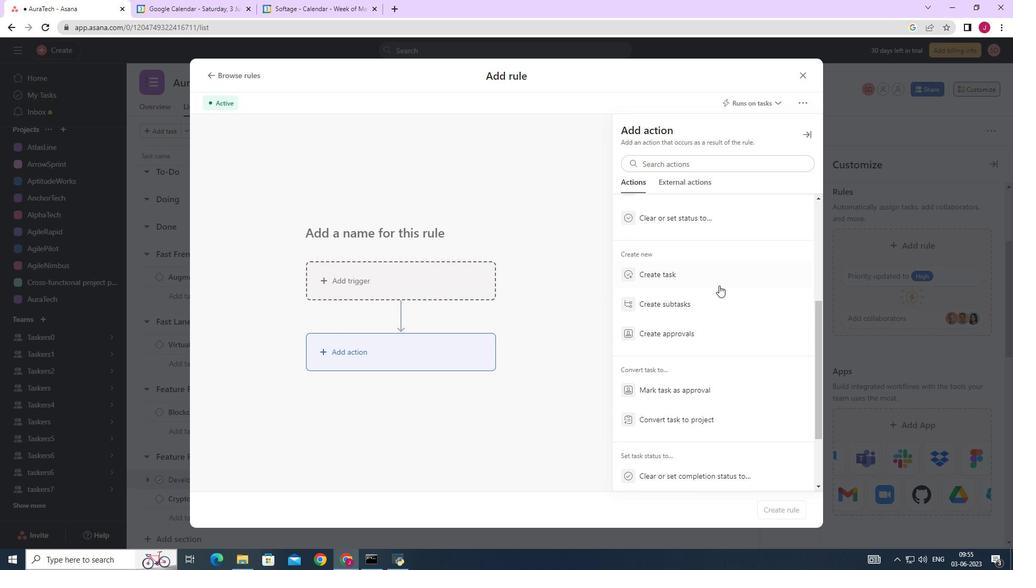 
Action: Mouse scrolled (719, 286) with delta (0, 0)
Screenshot: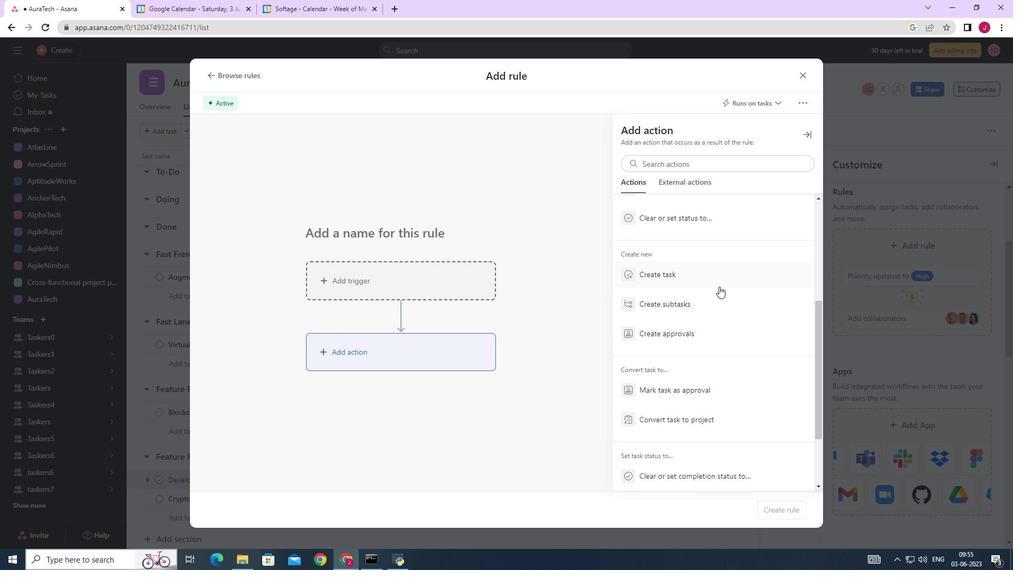 
Action: Mouse scrolled (719, 286) with delta (0, 0)
Screenshot: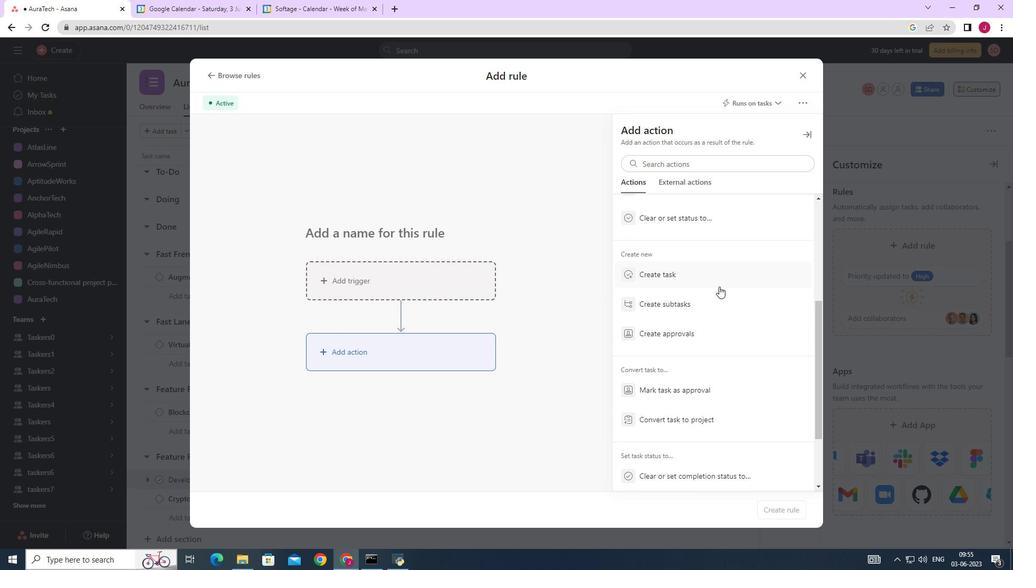 
Action: Mouse moved to (670, 213)
Screenshot: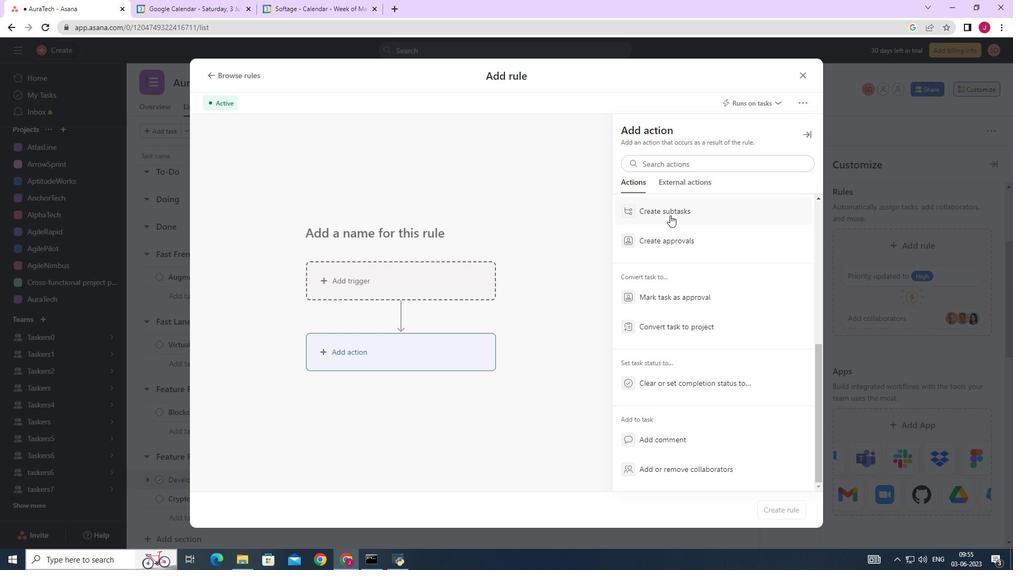
Action: Mouse pressed left at (670, 213)
Screenshot: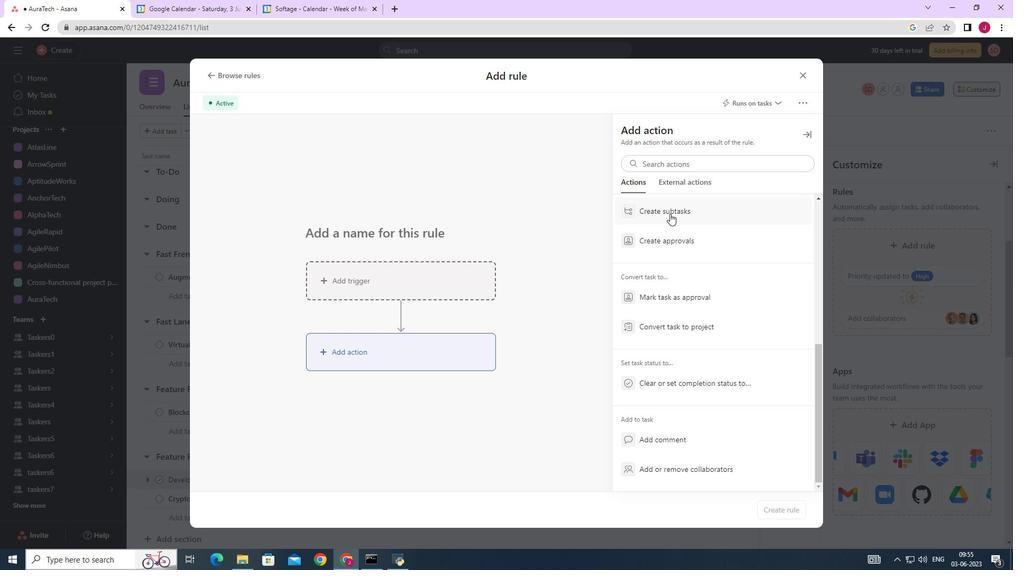 
Action: Mouse moved to (723, 169)
Screenshot: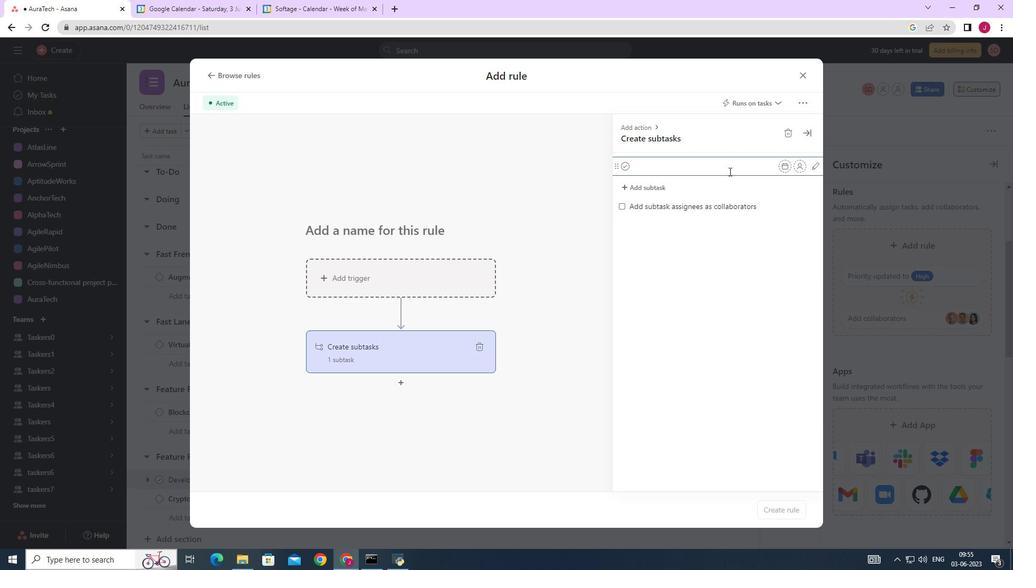 
Action: Mouse pressed left at (723, 169)
Screenshot: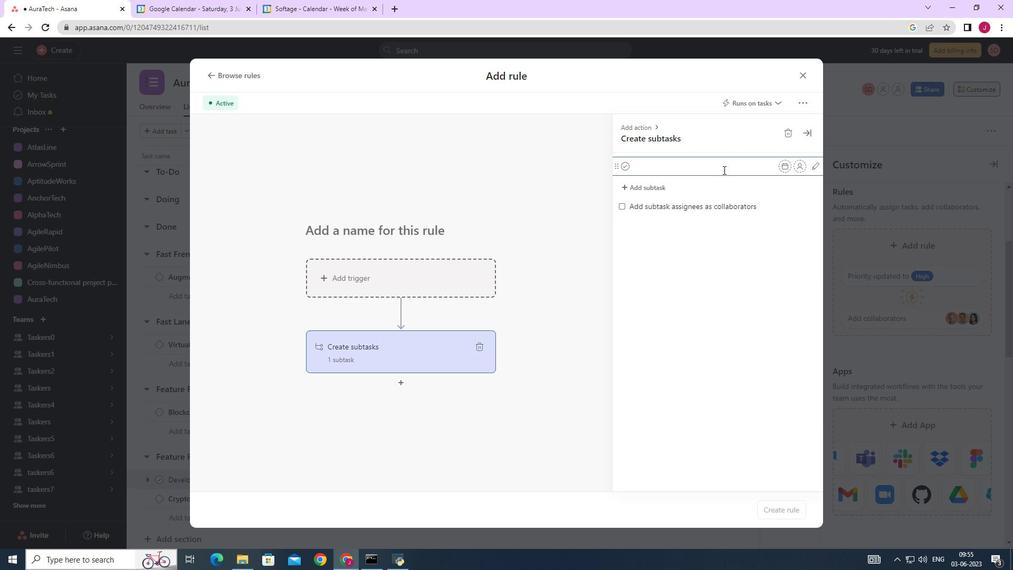 
Action: Key pressed <Key.caps_lock>G<Key.caps_lock>ather<Key.space>and<Key.space><Key.caps_lock>A<Key.caps_lock>nalyse<Key.space><Key.caps_lock>R<Key.caps_lock>equirements
Screenshot: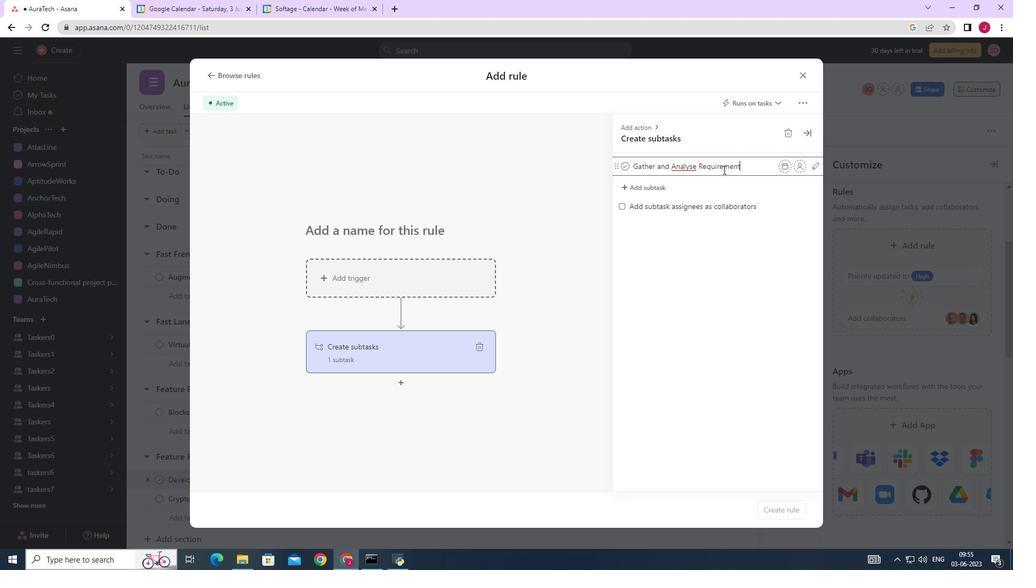 
Action: Mouse moved to (682, 163)
Screenshot: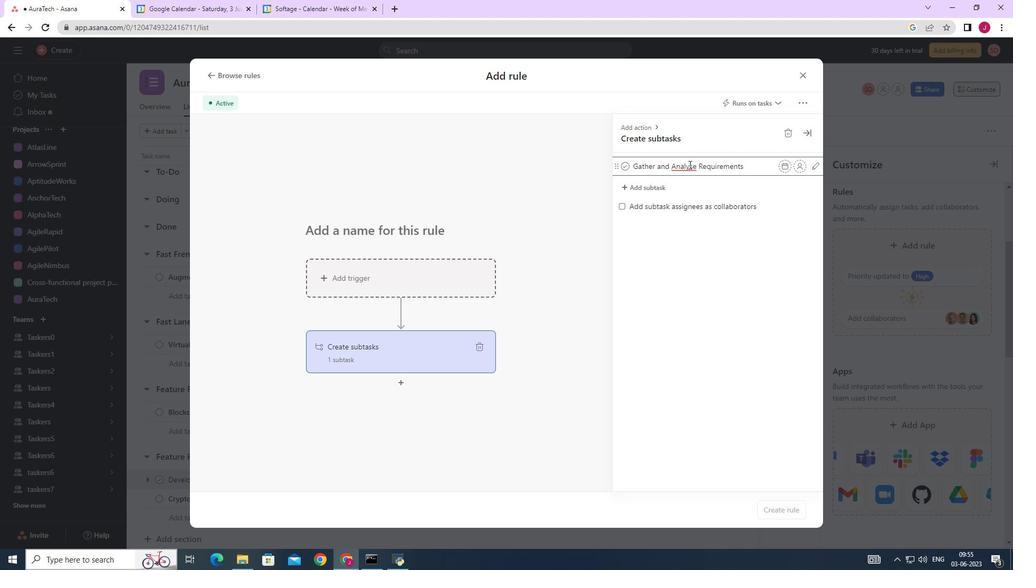 
Action: Mouse pressed right at (682, 163)
Screenshot: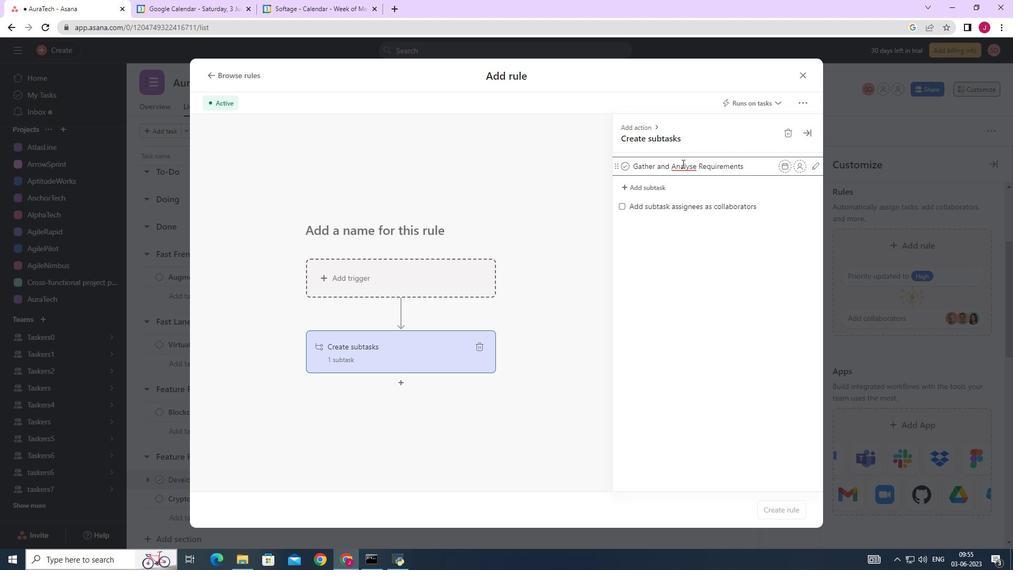 
Action: Mouse moved to (703, 173)
Screenshot: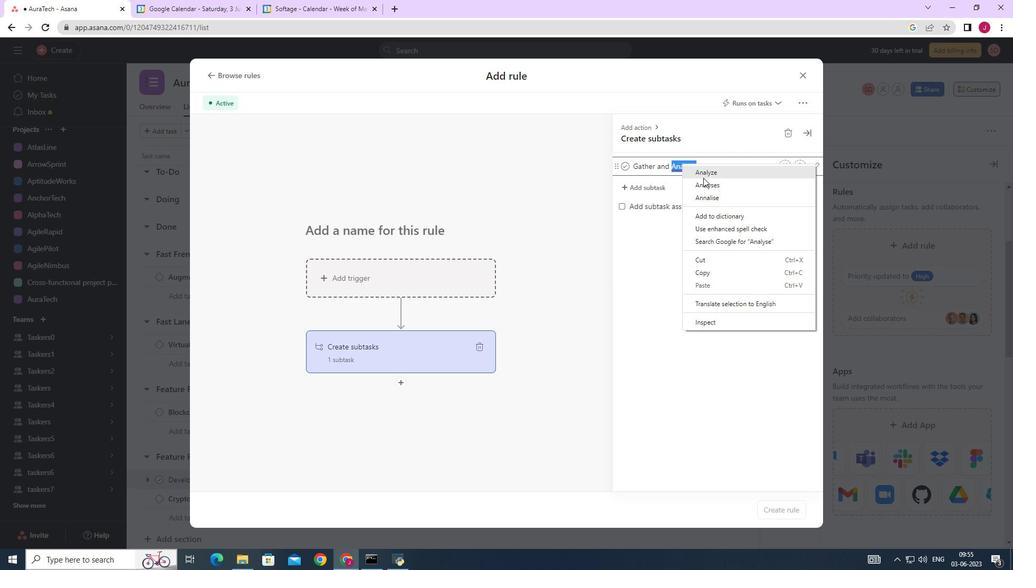 
Action: Mouse pressed left at (703, 173)
Screenshot: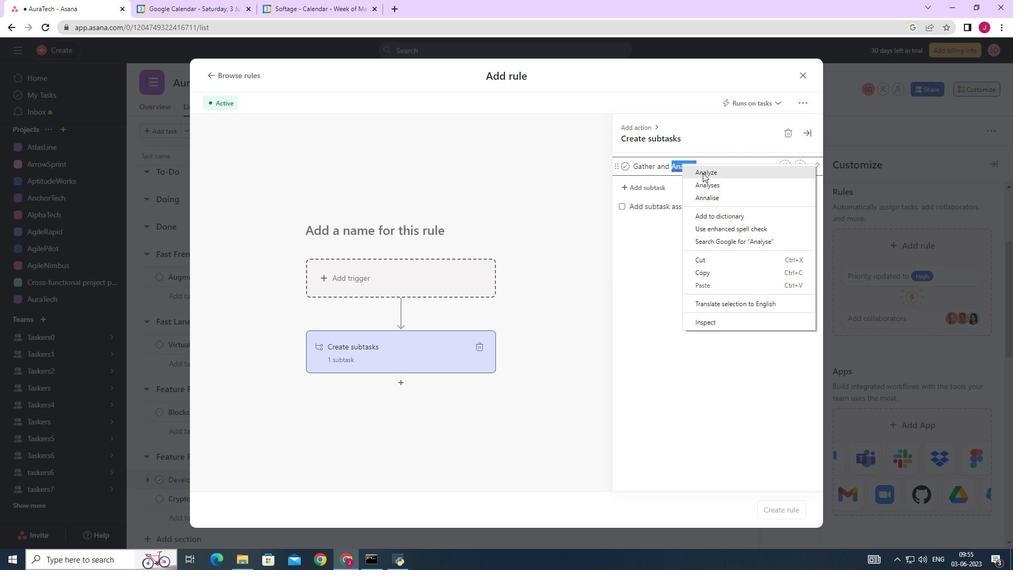 
Action: Mouse moved to (658, 183)
Screenshot: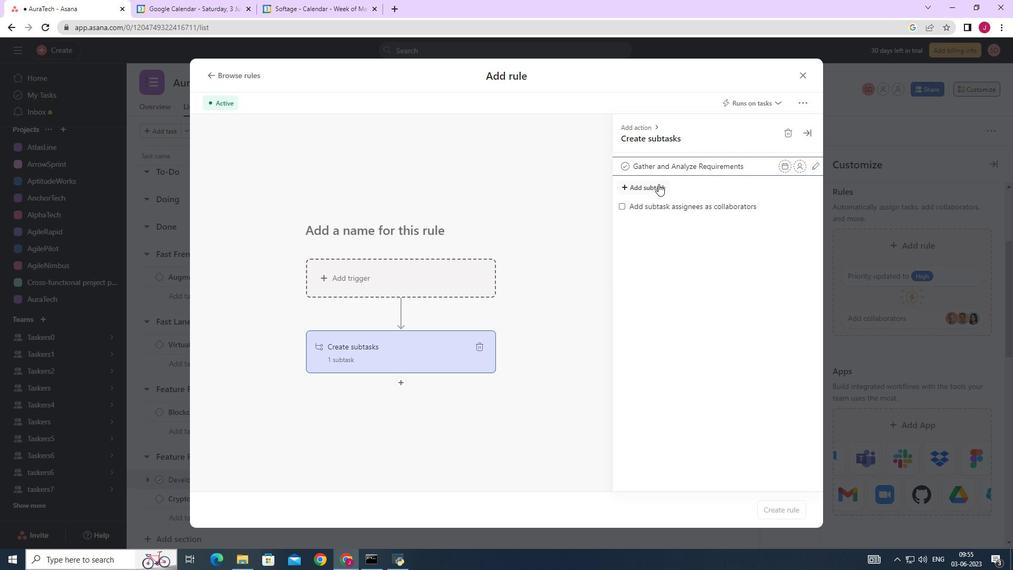
Action: Key pressed <Key.enter><Key.caps_lock>D<Key.caps_lock>esign<Key.space>and<Key.space><Key.caps_lock>I<Key.caps_lock>mplement<Key.space><Key.caps_lock>S<Key.caps_lock>olution<Key.enter><Key.caps_lock>S<Key.caps_lock>ystem<Key.space><Key.caps_lock>T<Key.caps_lock>est<Key.space>and<Key.space><Key.caps_lock>UAT<Key.enter><Key.caps_lock>r<Key.caps_lock>ELEASE<Key.backspace><Key.backspace><Key.backspace><Key.backspace><Key.backspace><Key.backspace><Key.backspace><Key.backspace><Key.backspace><Key.backspace><Key.backspace>R<Key.caps_lock>elease<Key.space>to<Key.space>production<Key.enter>
Screenshot: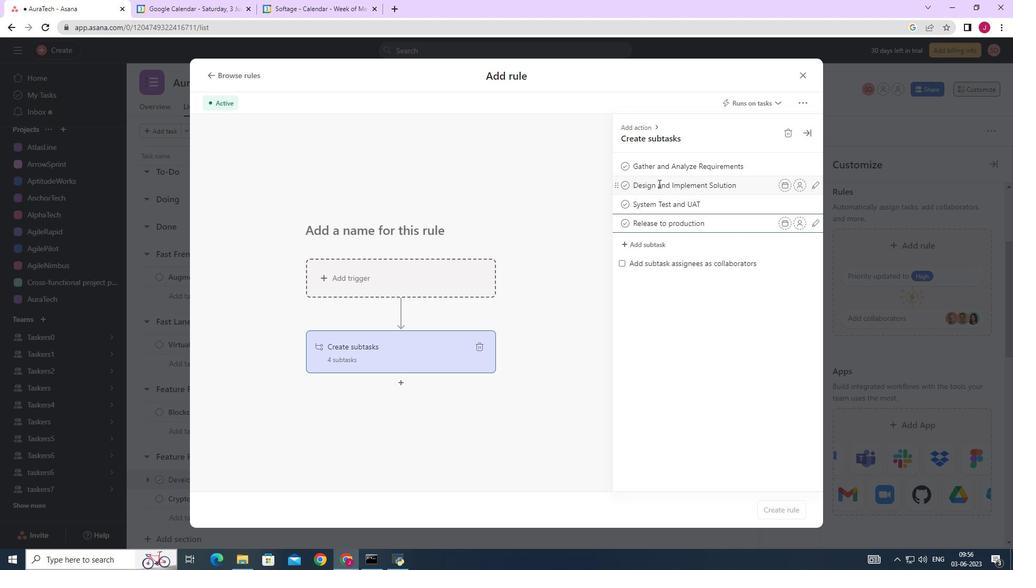 
Action: Mouse moved to (800, 74)
Screenshot: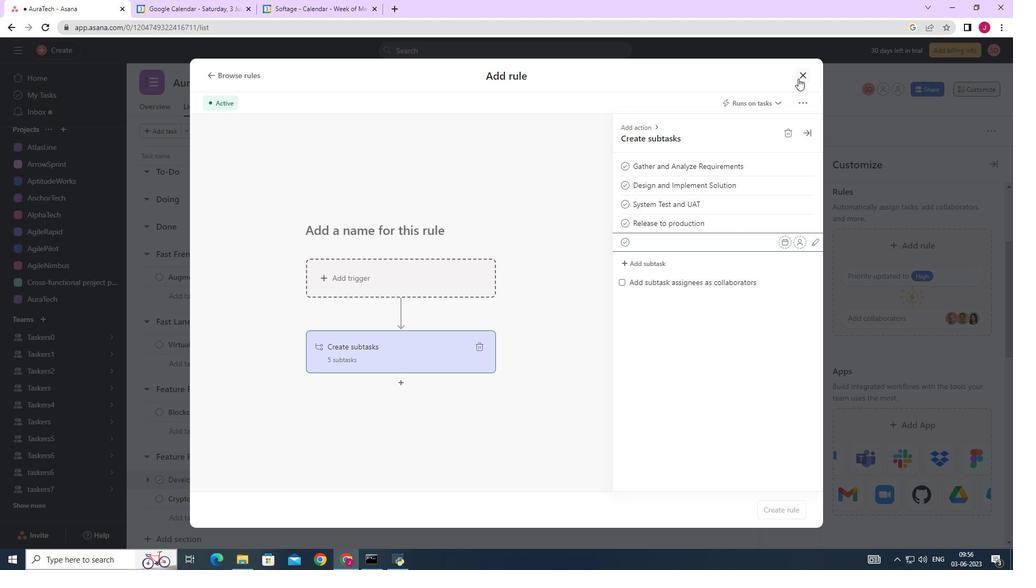 
Action: Mouse pressed left at (800, 74)
Screenshot: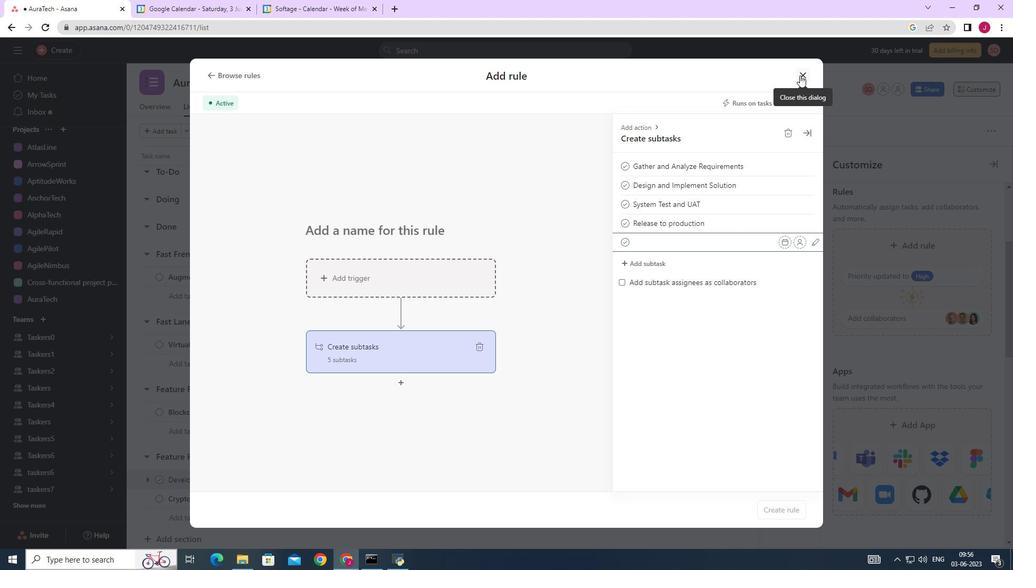 
